 Task: In the Company americanexpress.com, Log Linkedin Message with description: 'Sent a LinkedIn message to a potential buyer offering a personalized solution.'; Add date: '26 July, 2023' and time 10:30:AM; Add contact from the company's contact and save. Logged in from softage.10@softage.net
Action: Mouse moved to (86, 62)
Screenshot: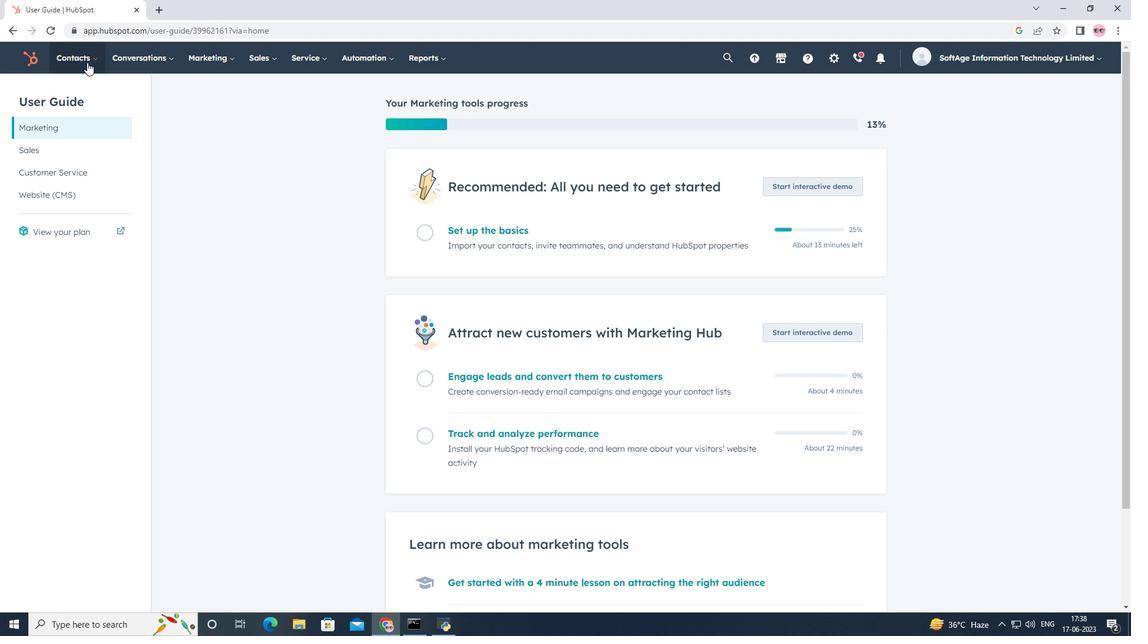 
Action: Mouse pressed left at (86, 62)
Screenshot: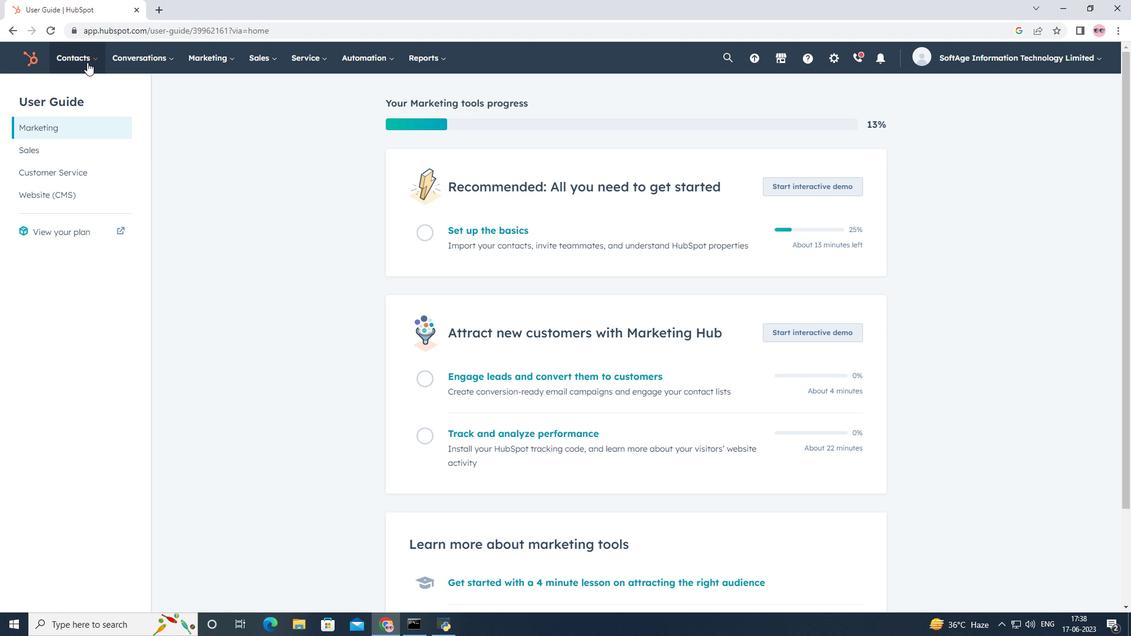 
Action: Mouse moved to (99, 116)
Screenshot: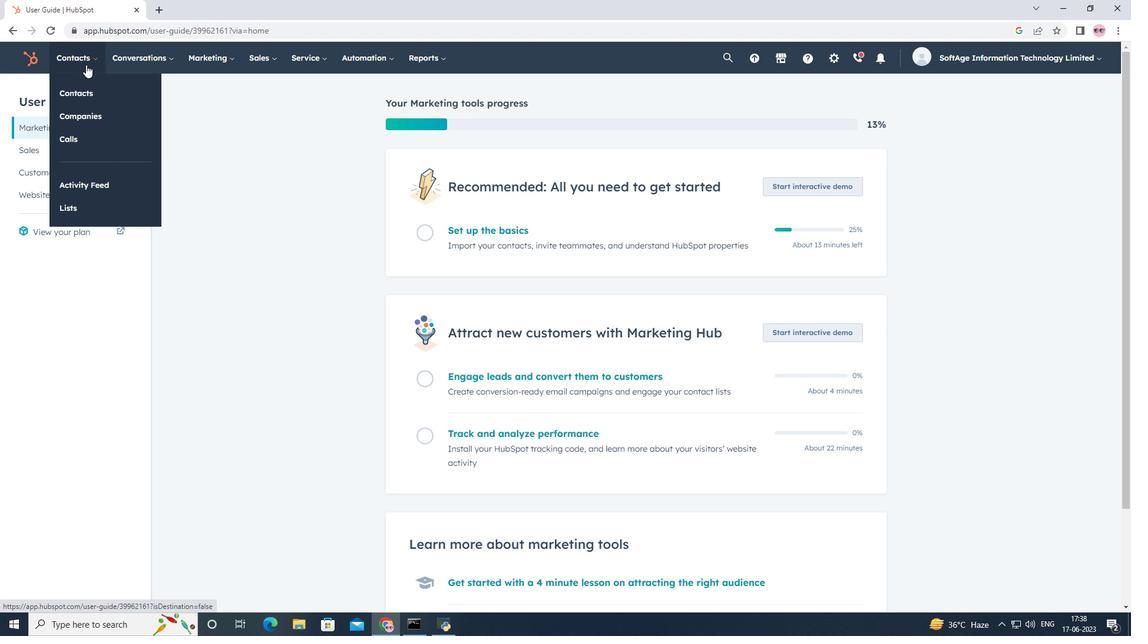 
Action: Mouse pressed left at (99, 116)
Screenshot: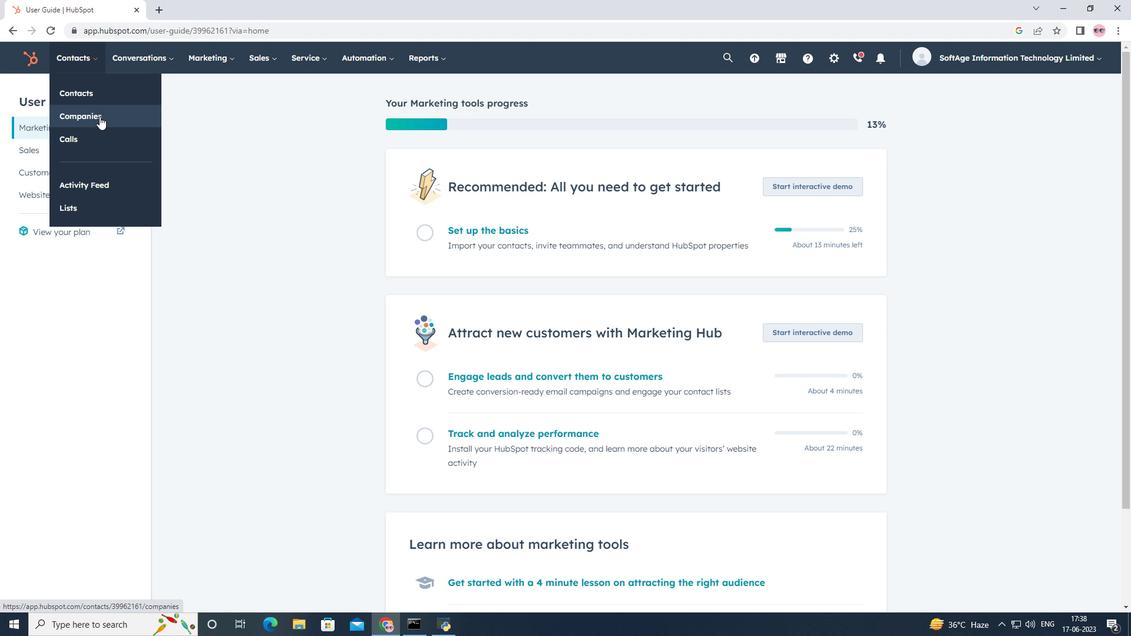 
Action: Mouse moved to (126, 196)
Screenshot: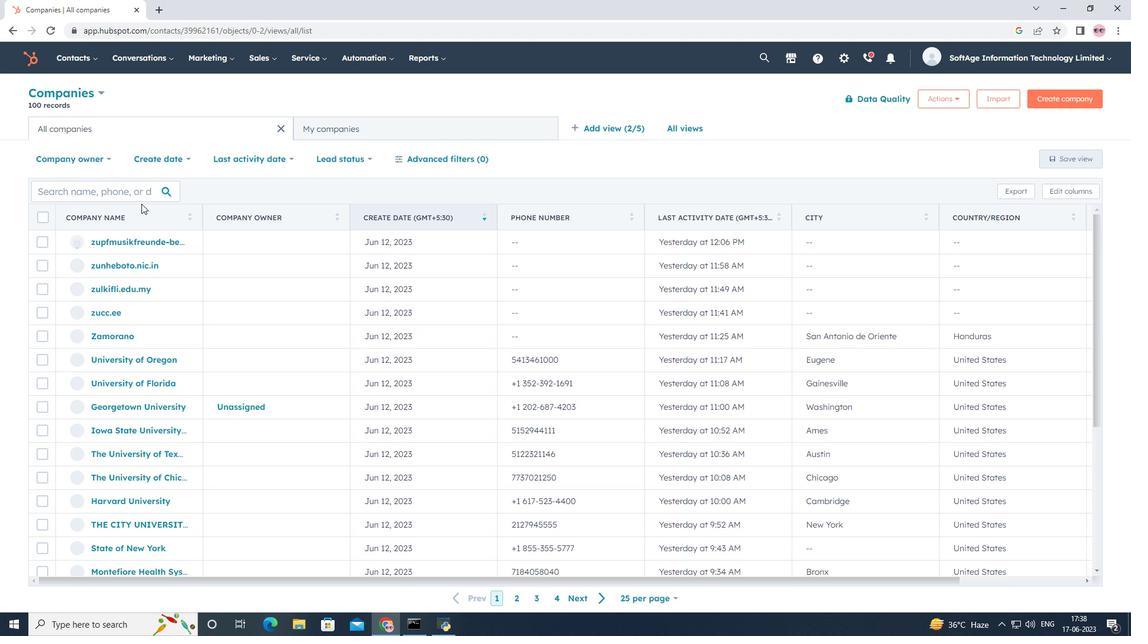 
Action: Mouse pressed left at (126, 196)
Screenshot: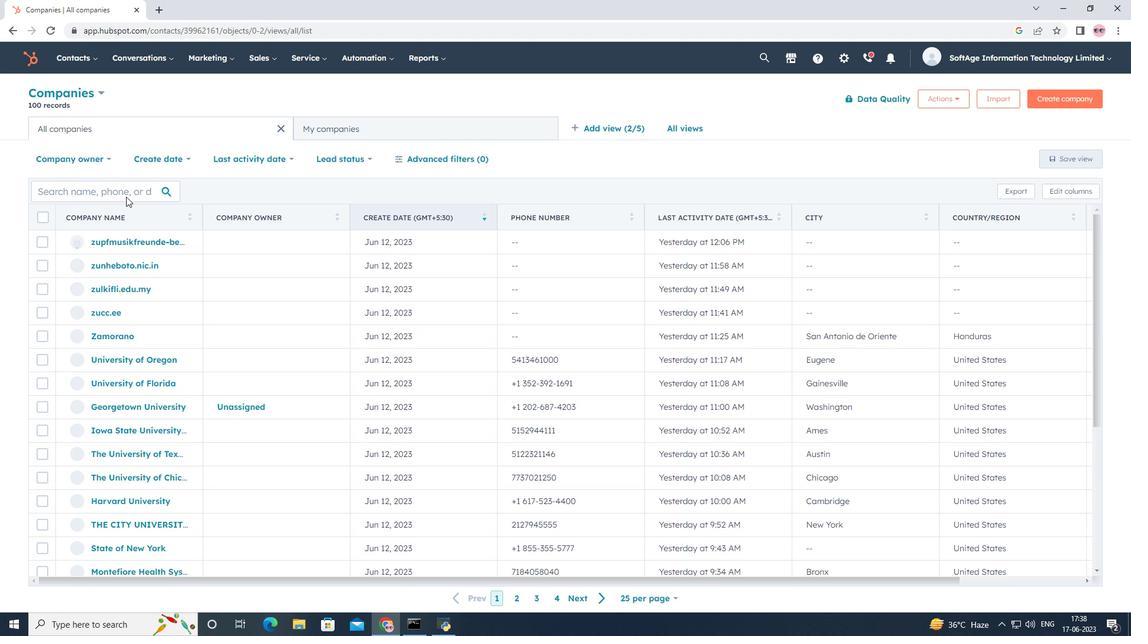 
Action: Key pressed americanexpress.cp<Key.backspace>om
Screenshot: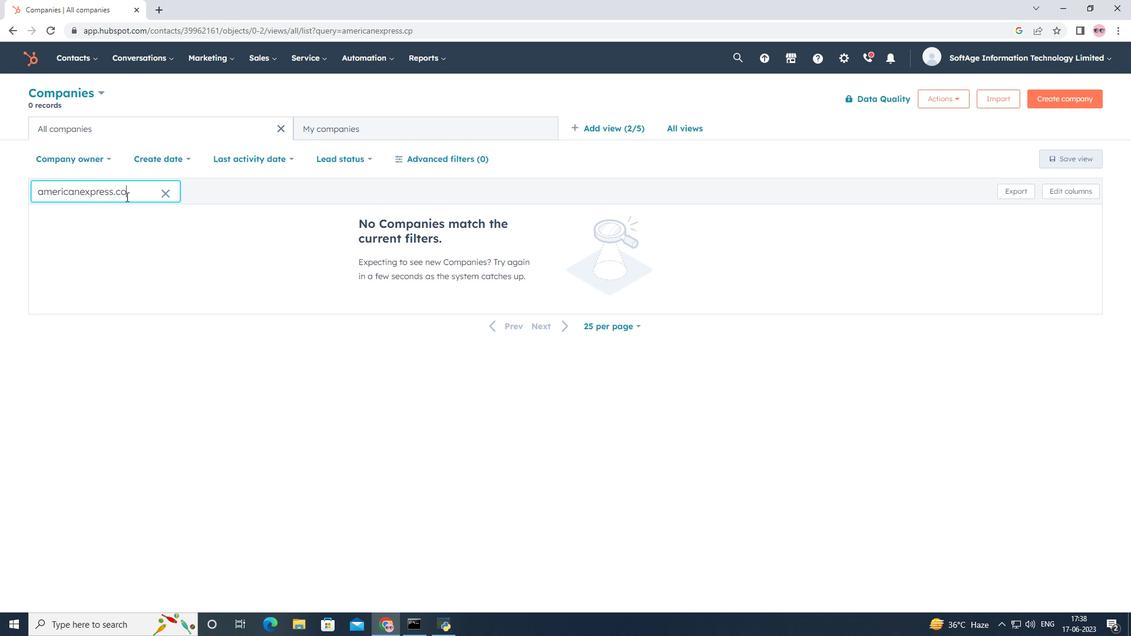 
Action: Mouse moved to (141, 245)
Screenshot: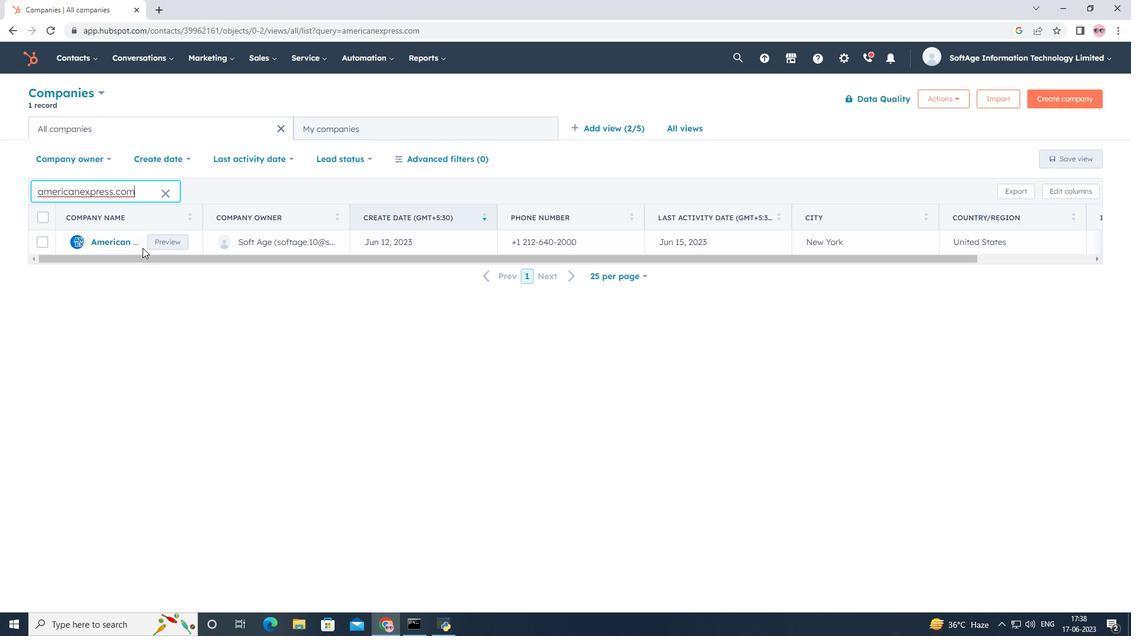 
Action: Mouse pressed left at (141, 245)
Screenshot: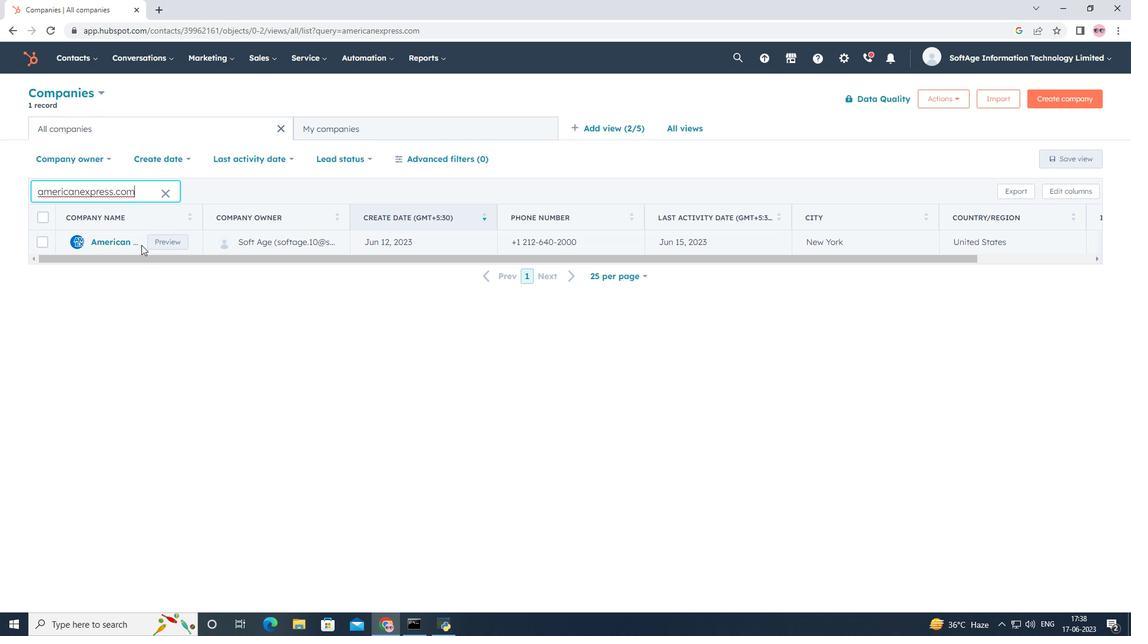 
Action: Mouse moved to (125, 242)
Screenshot: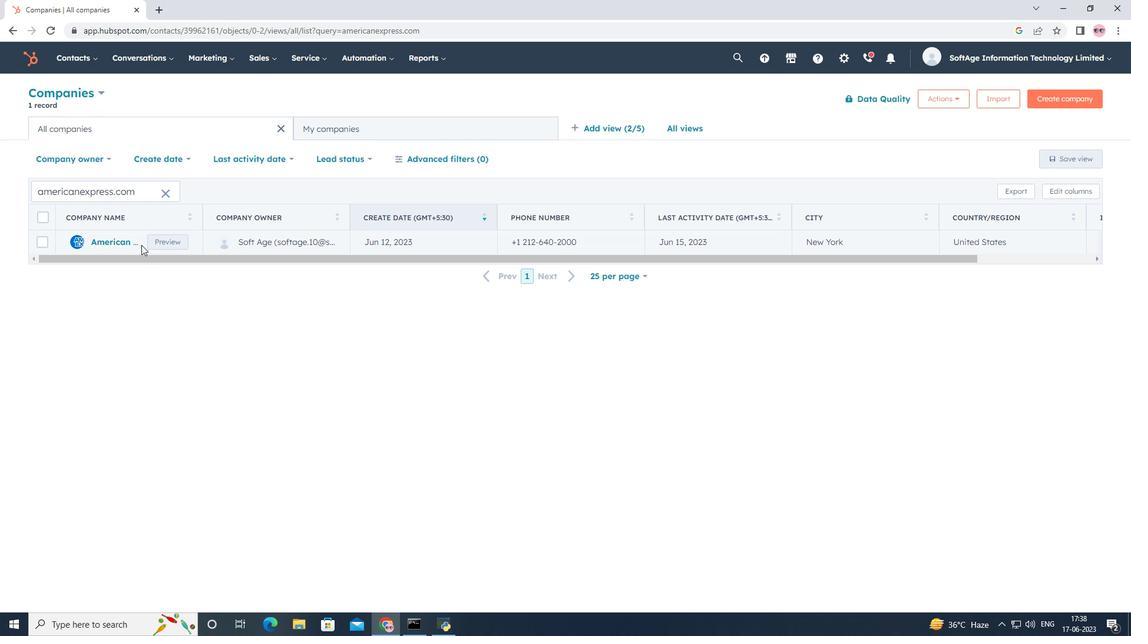 
Action: Mouse pressed left at (125, 242)
Screenshot: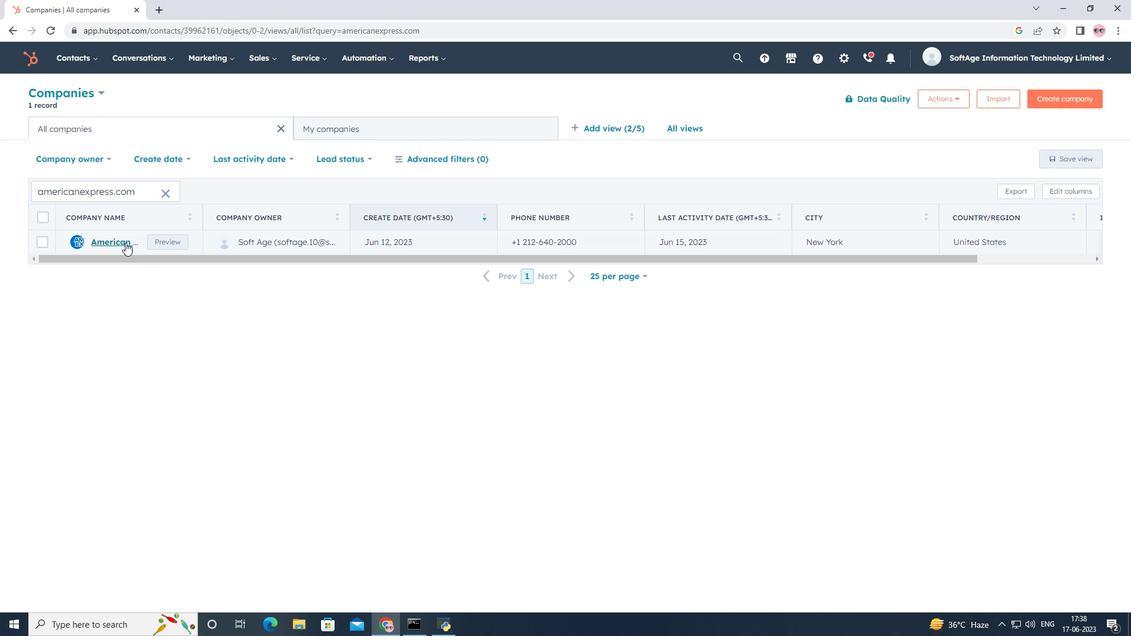 
Action: Mouse moved to (232, 193)
Screenshot: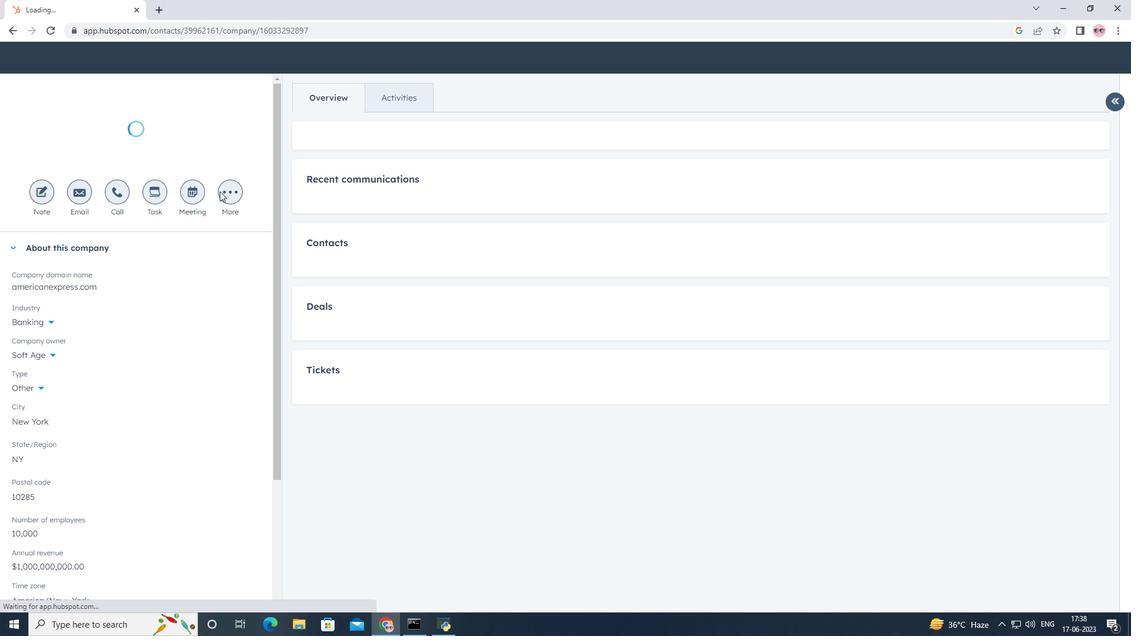 
Action: Mouse pressed left at (232, 193)
Screenshot: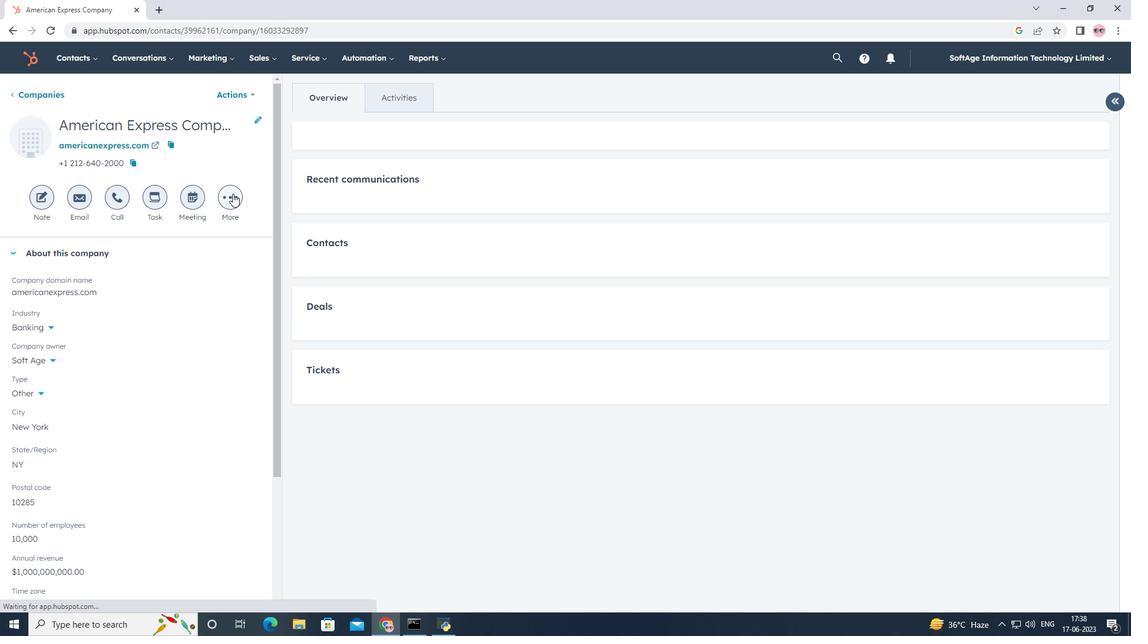 
Action: Mouse moved to (241, 250)
Screenshot: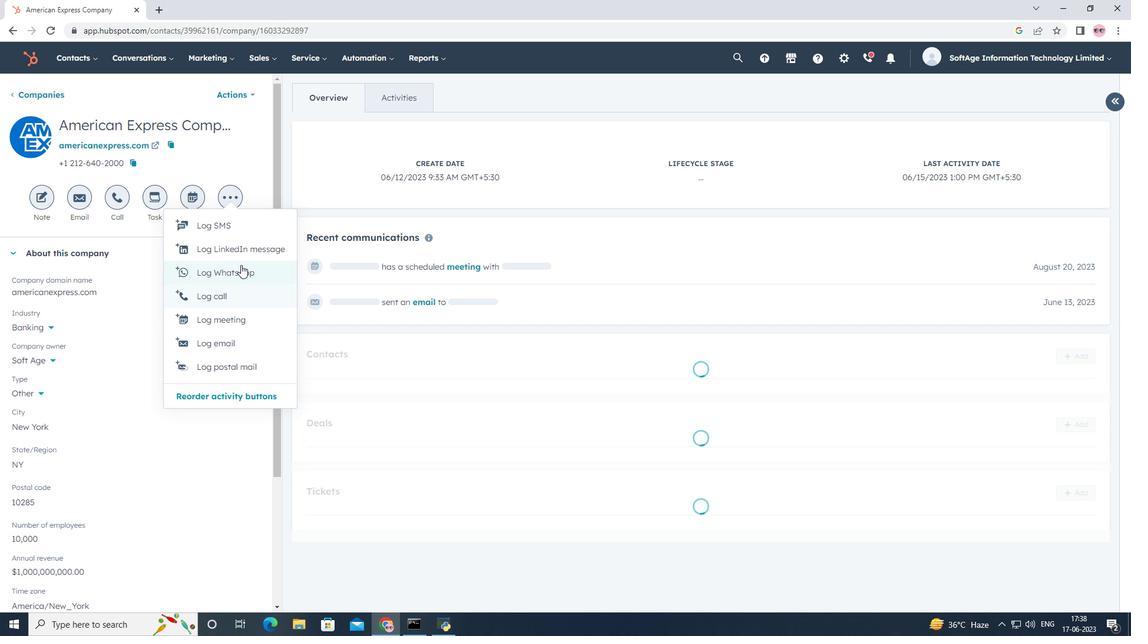 
Action: Mouse pressed left at (241, 250)
Screenshot: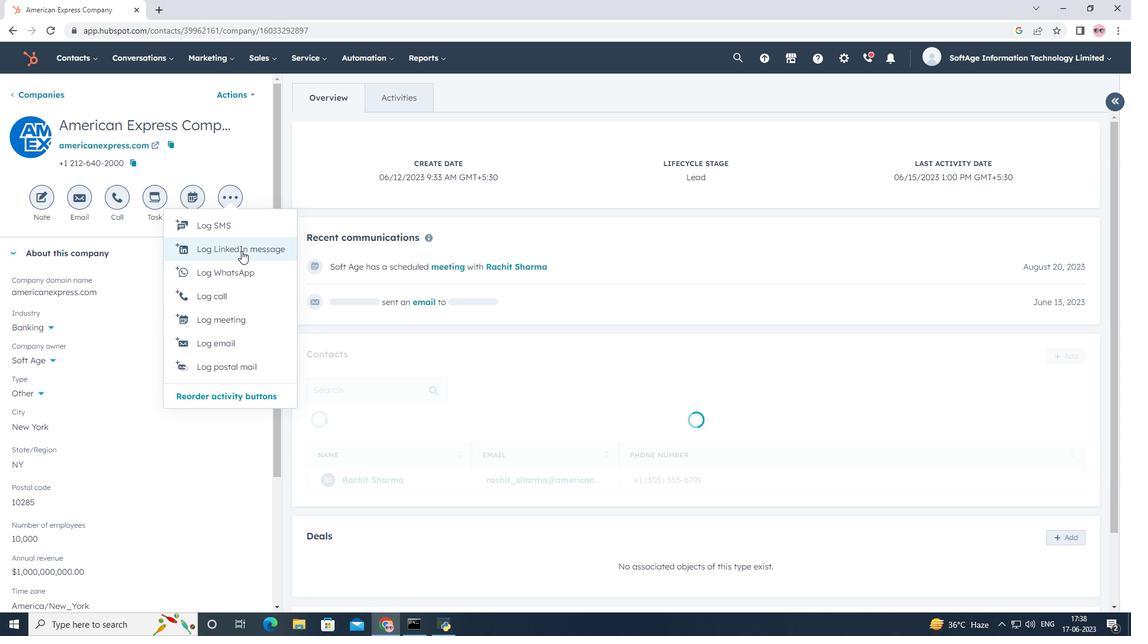 
Action: Mouse moved to (736, 454)
Screenshot: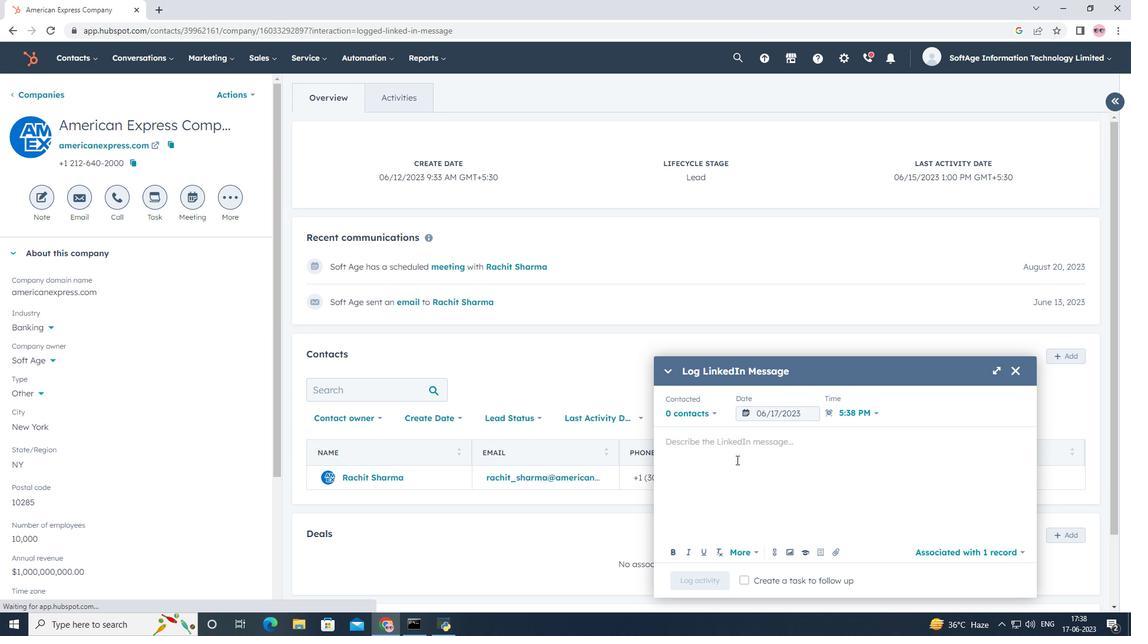 
Action: Mouse pressed left at (736, 454)
Screenshot: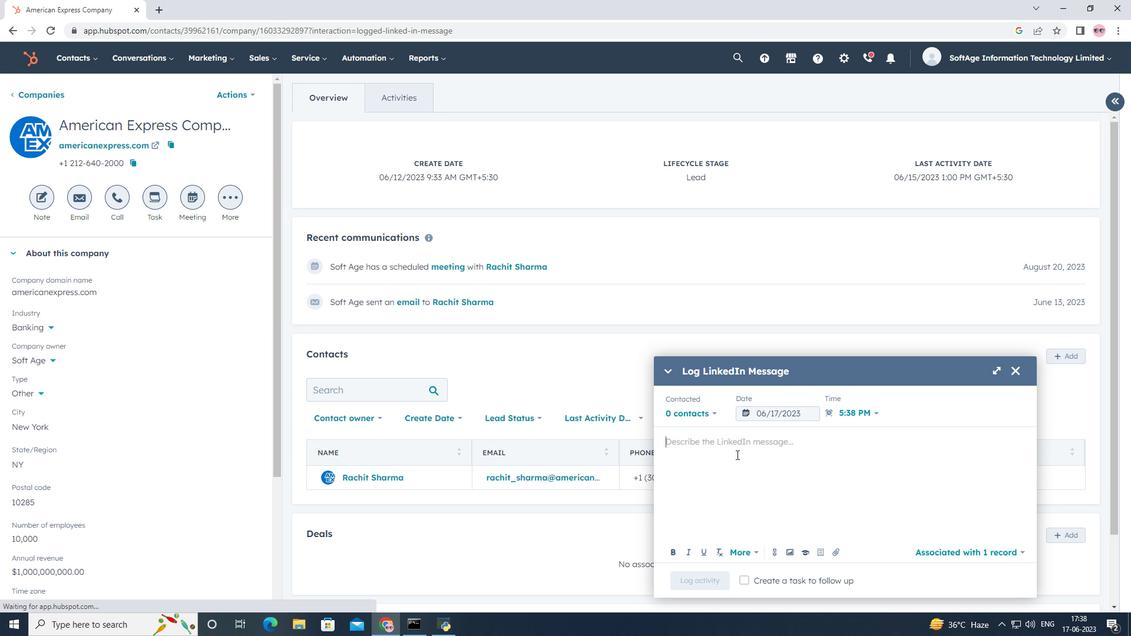 
Action: Key pressed <Key.shift>Sent<Key.space>a<Key.space><Key.shift>Linked<Key.shift>In<Key.space>message<Key.space>to<Key.space>a<Key.space><Key.shift>potential<Key.space>buyer<Key.space>offering<Key.space>a<Key.space>personalized<Key.space>solution.
Screenshot: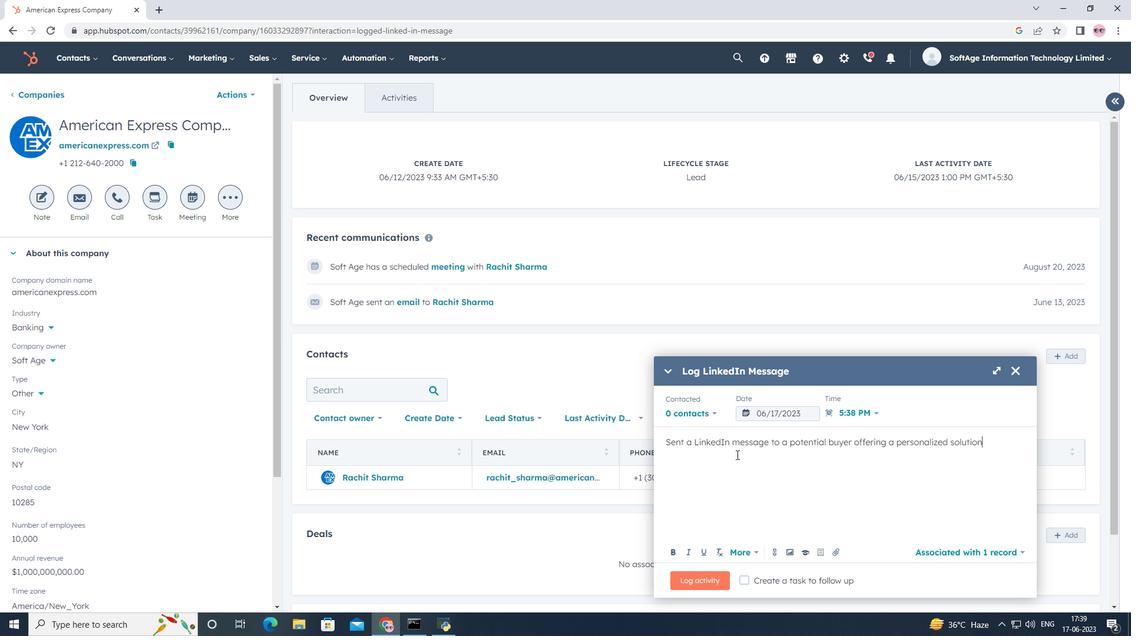 
Action: Mouse moved to (779, 414)
Screenshot: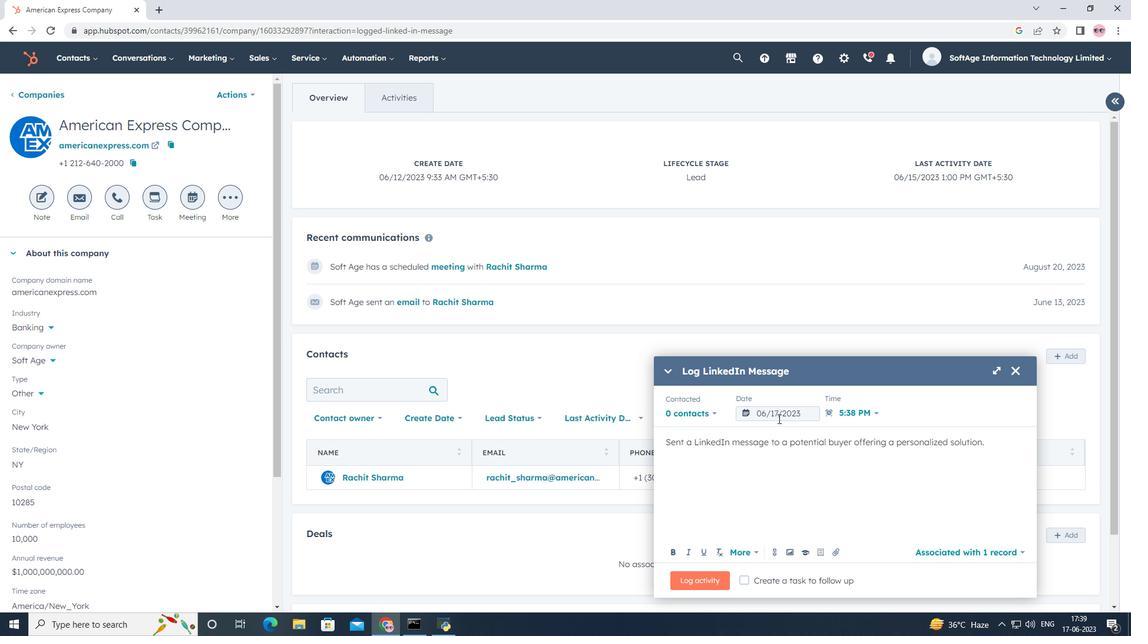 
Action: Mouse pressed left at (779, 414)
Screenshot: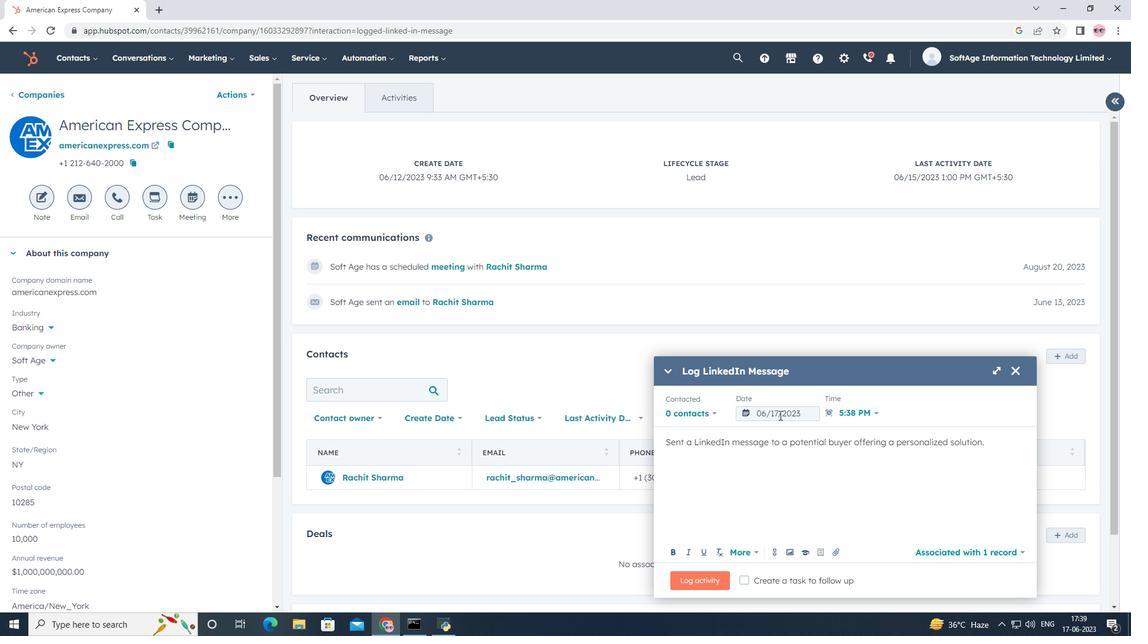 
Action: Mouse moved to (890, 222)
Screenshot: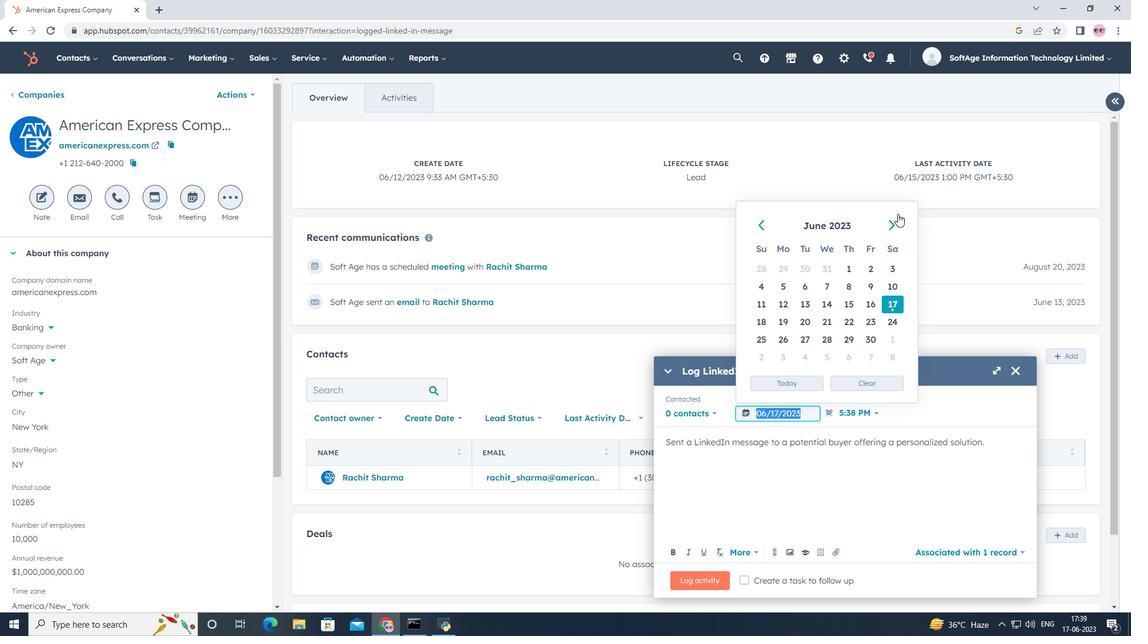 
Action: Mouse pressed left at (890, 222)
Screenshot: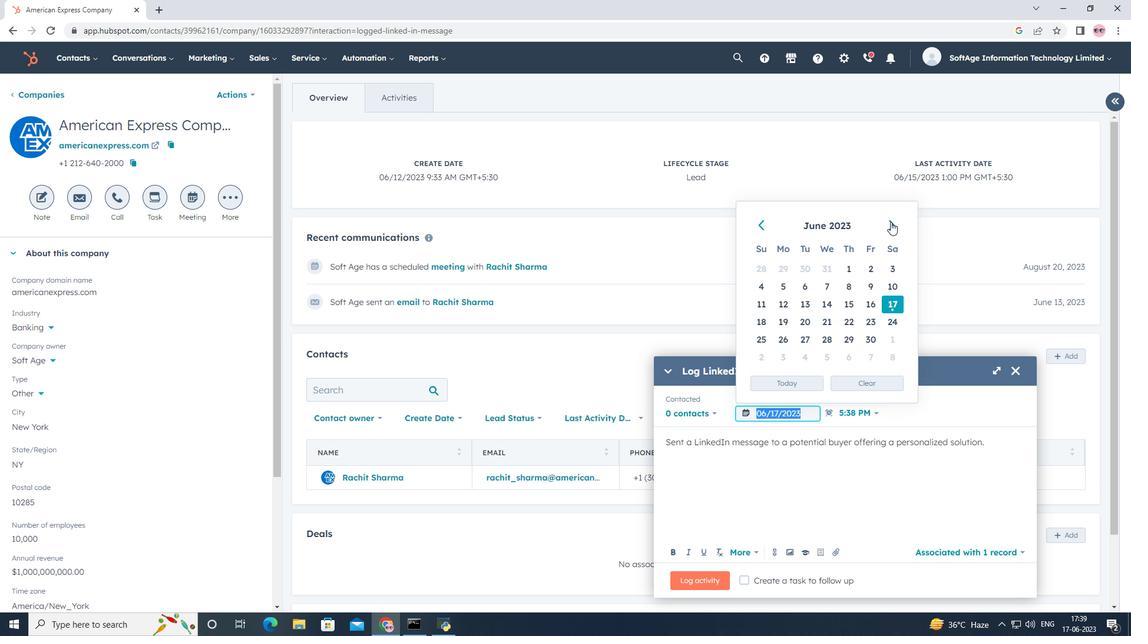 
Action: Mouse moved to (828, 339)
Screenshot: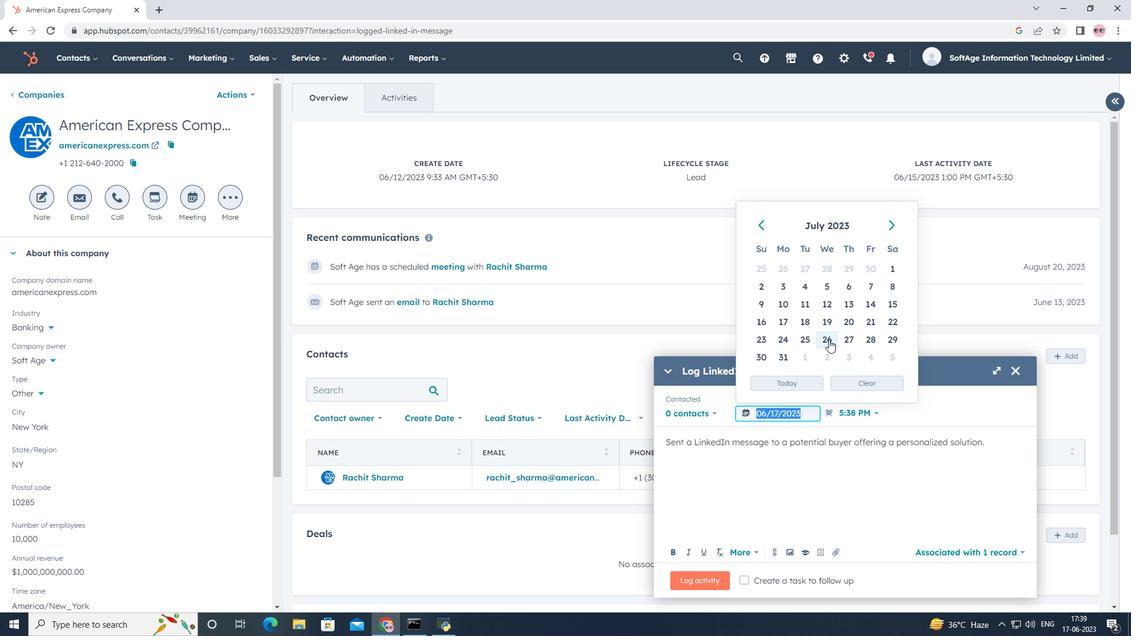 
Action: Mouse pressed left at (828, 339)
Screenshot: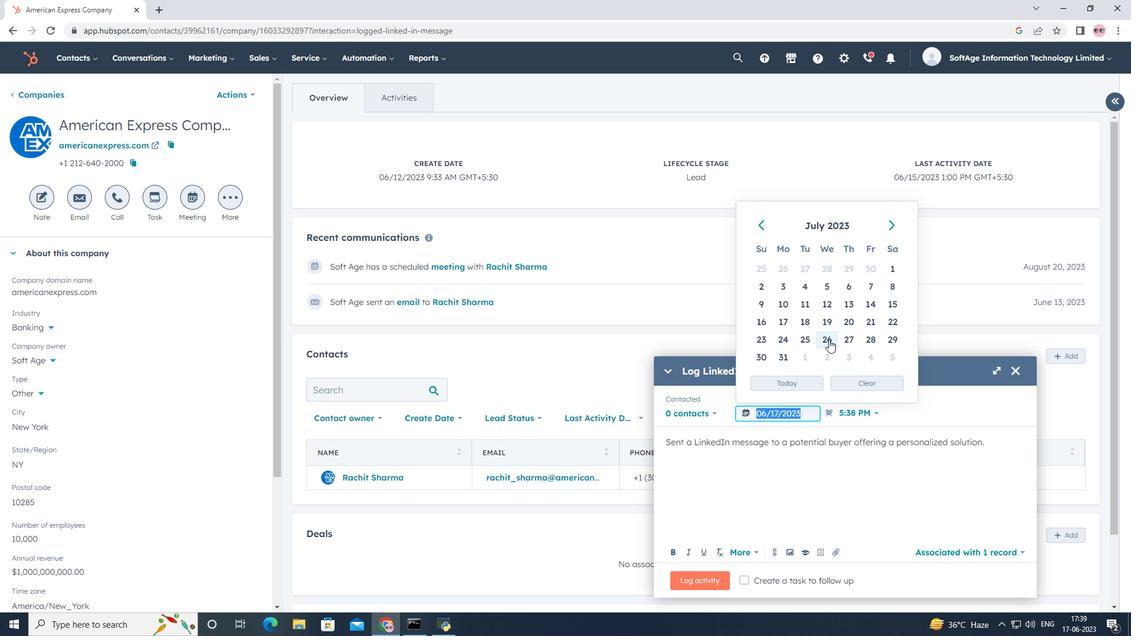 
Action: Mouse moved to (875, 415)
Screenshot: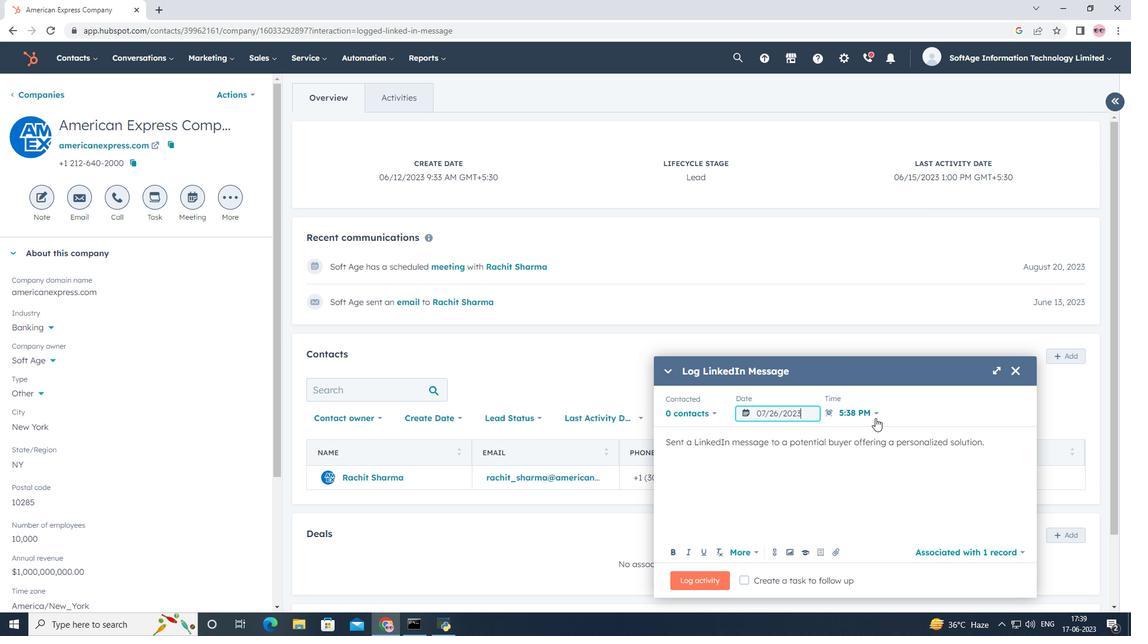 
Action: Mouse pressed left at (875, 415)
Screenshot: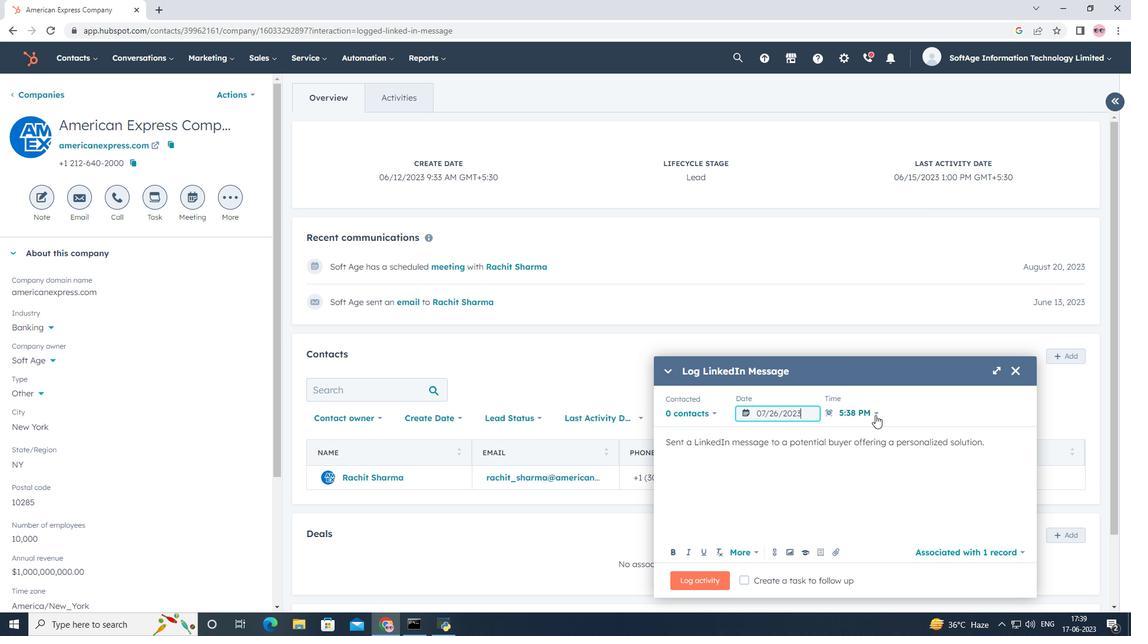 
Action: Mouse moved to (935, 474)
Screenshot: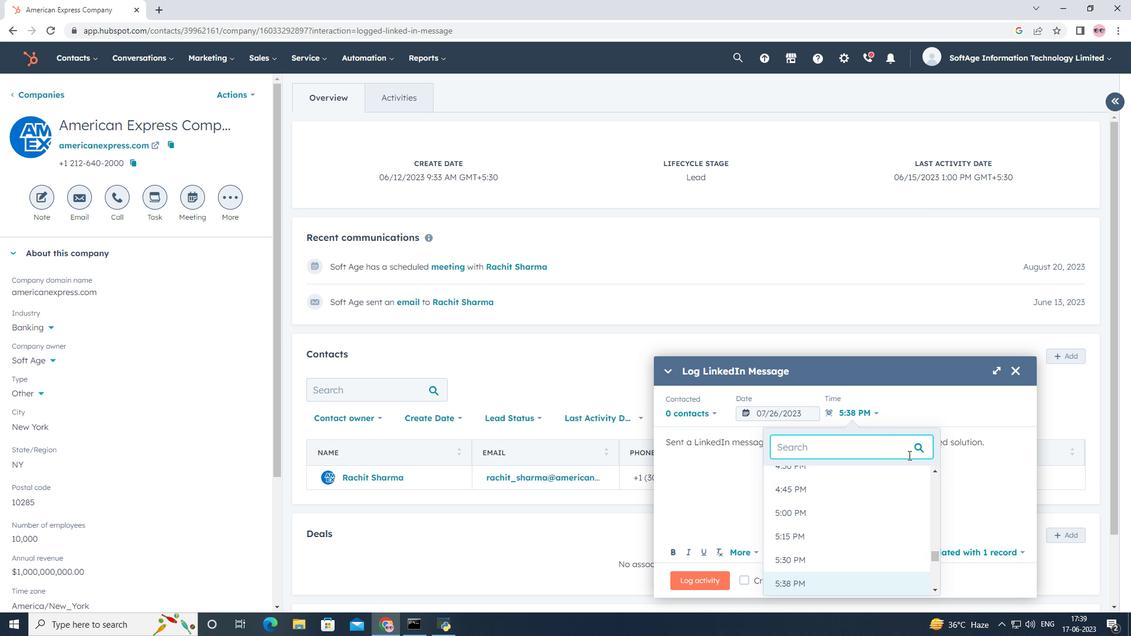 
Action: Mouse pressed left at (935, 474)
Screenshot: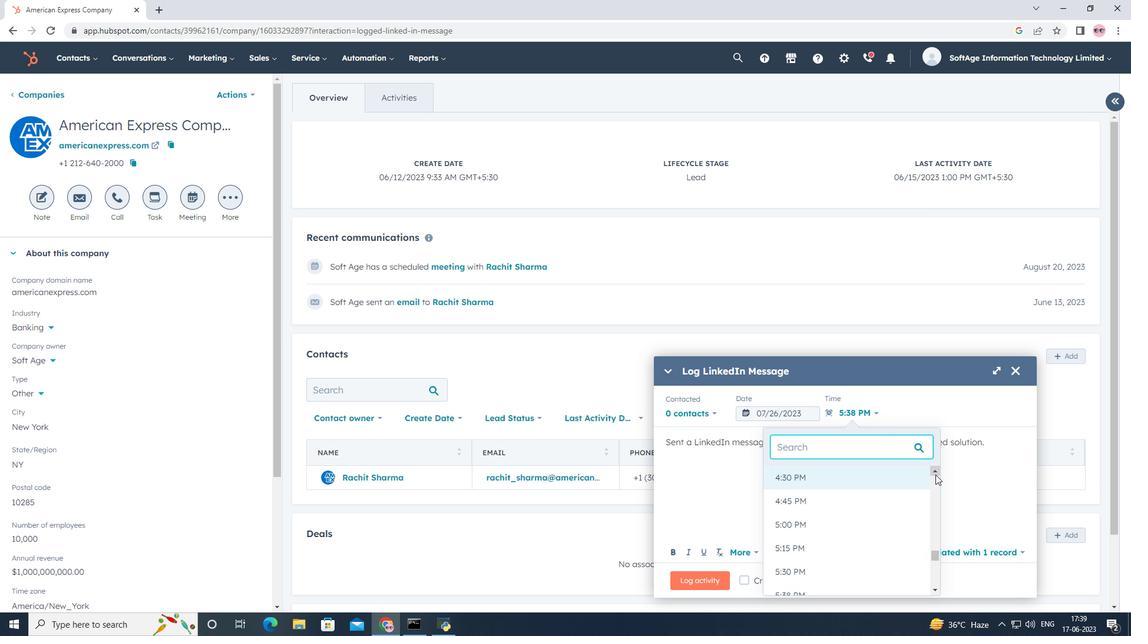 
Action: Mouse pressed left at (935, 474)
Screenshot: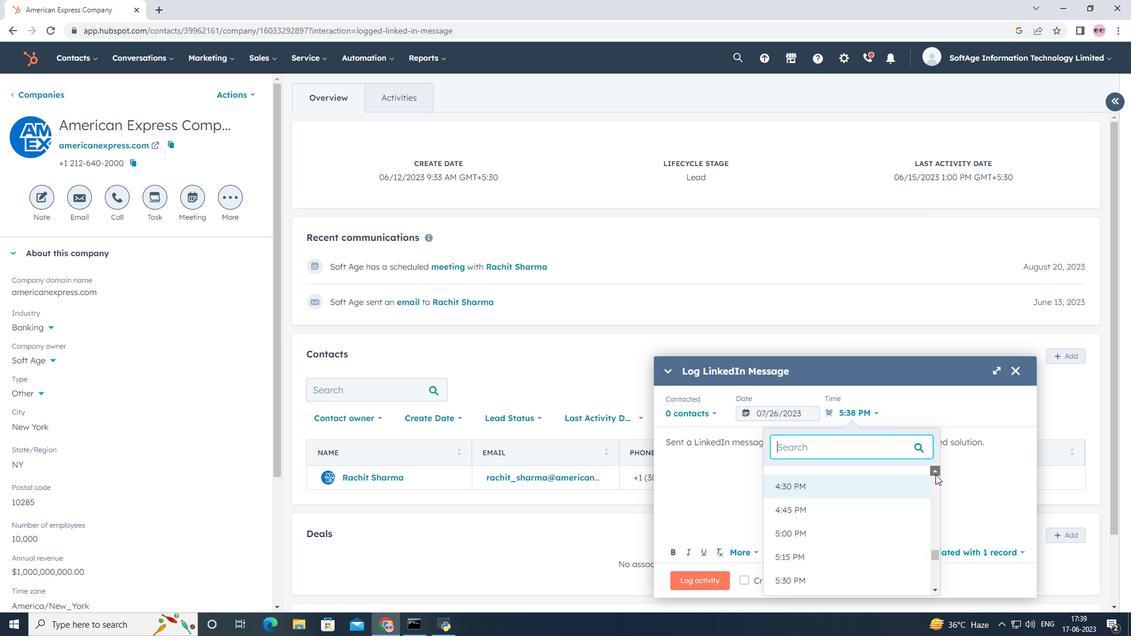 
Action: Mouse pressed left at (935, 474)
Screenshot: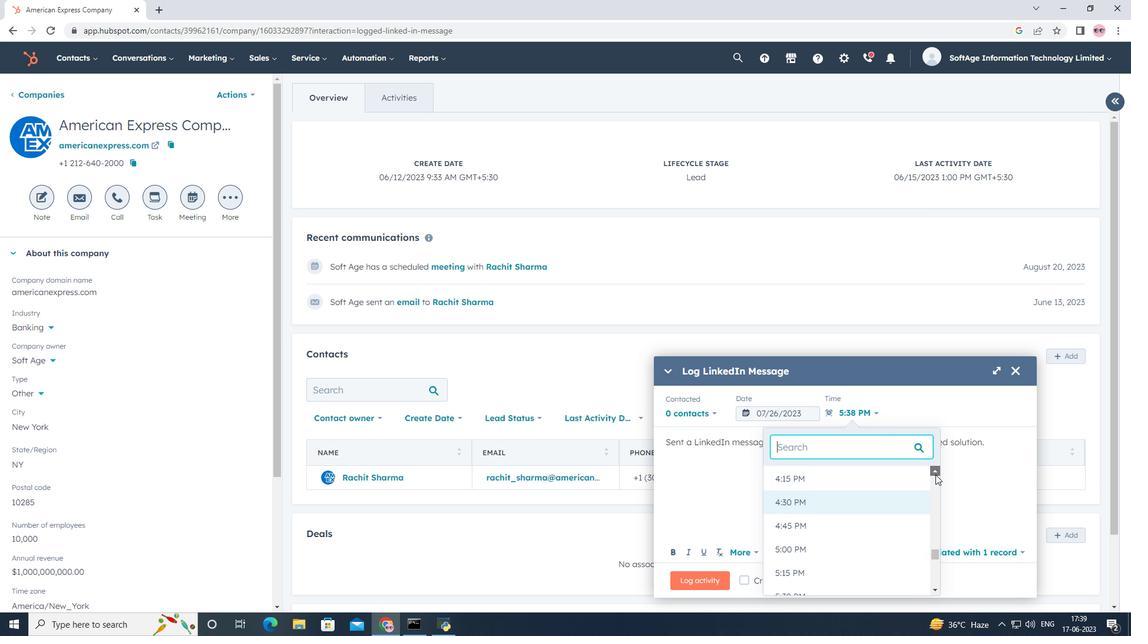 
Action: Mouse pressed left at (935, 474)
Screenshot: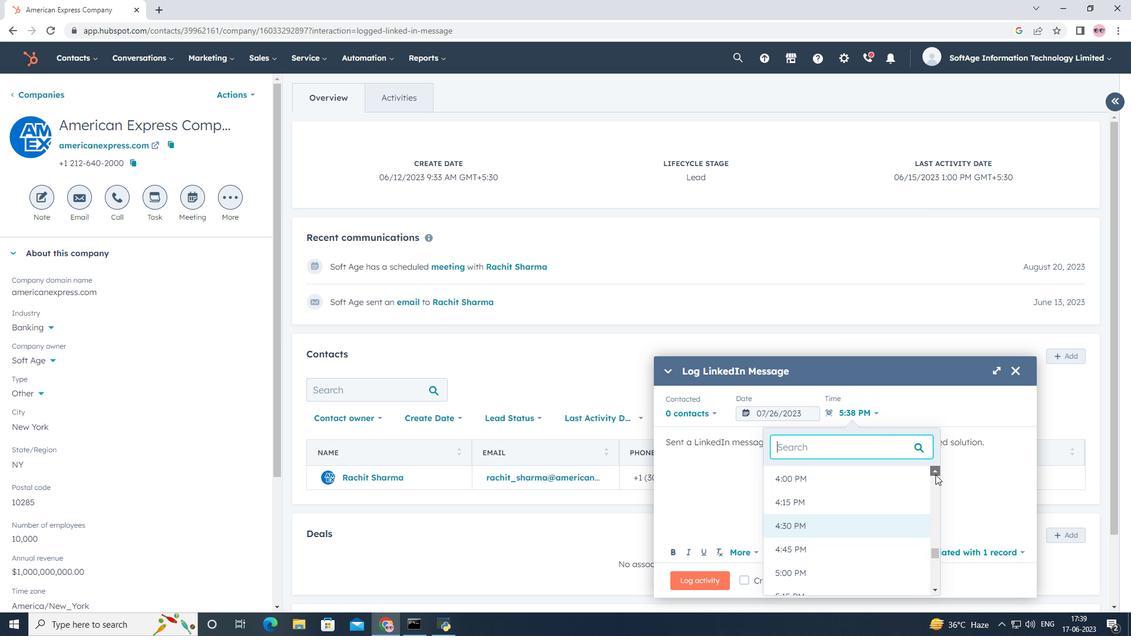 
Action: Mouse pressed left at (935, 474)
Screenshot: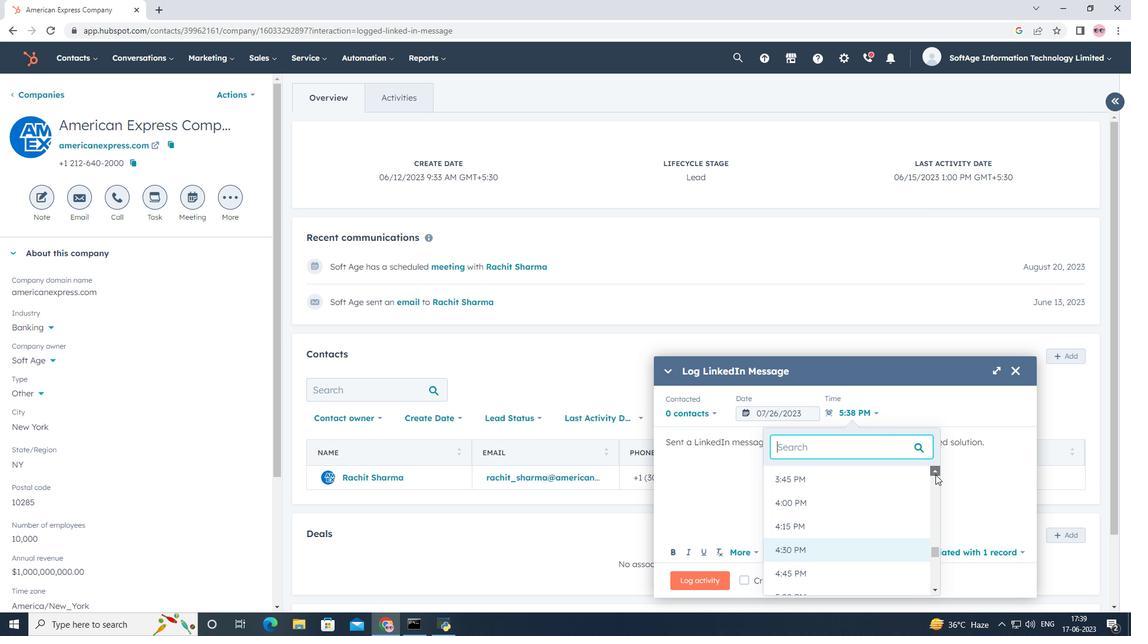 
Action: Mouse pressed left at (935, 474)
Screenshot: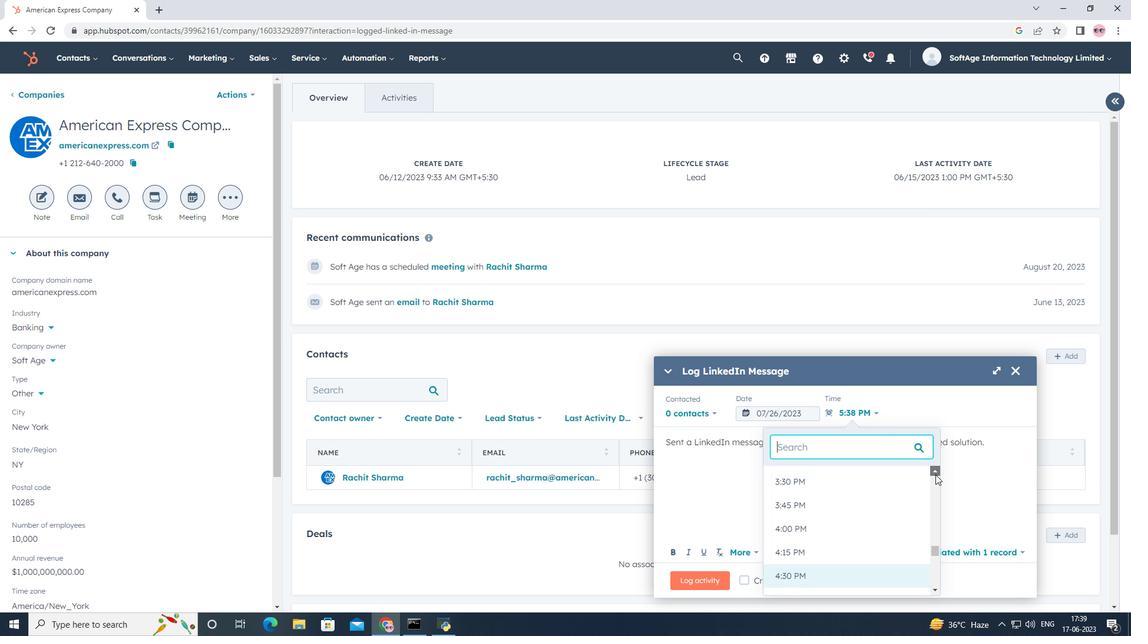 
Action: Mouse pressed left at (935, 474)
Screenshot: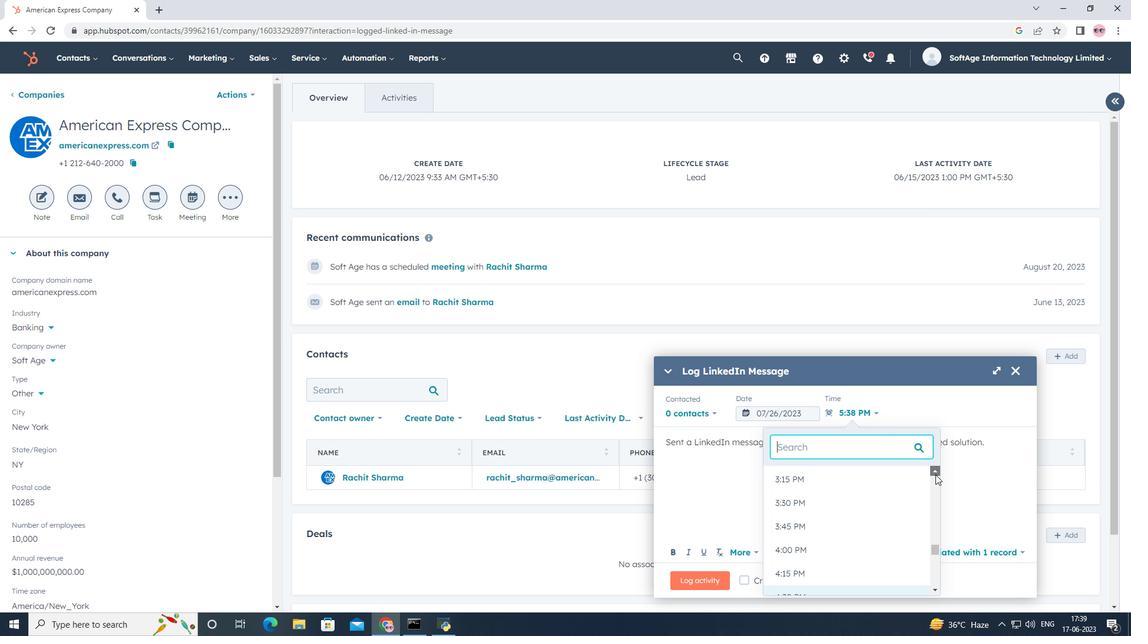 
Action: Mouse pressed left at (935, 474)
Screenshot: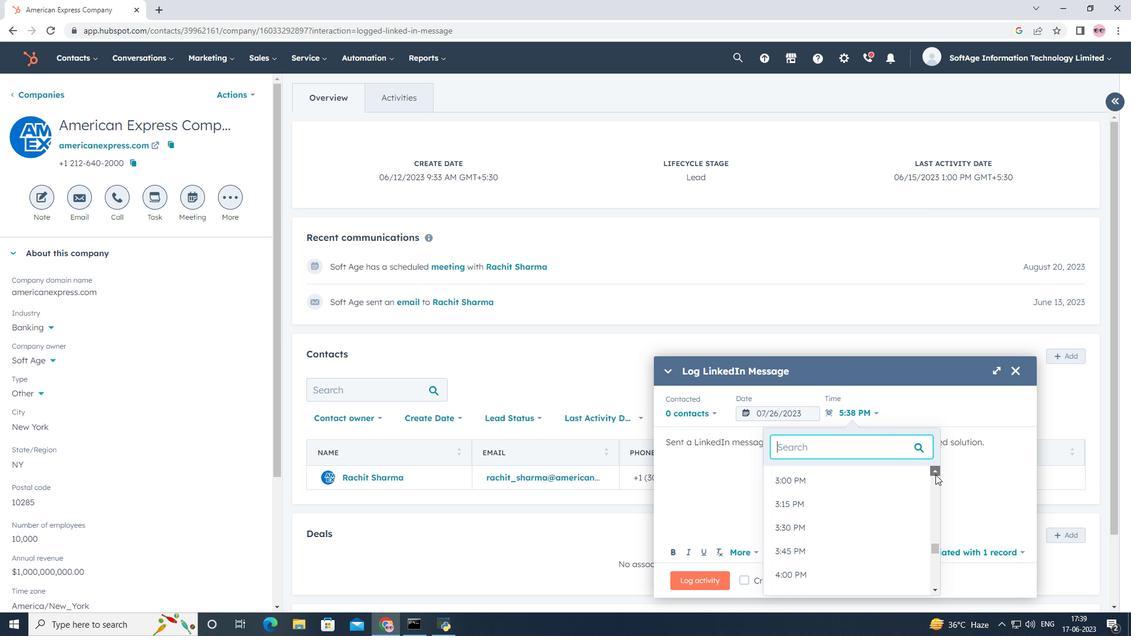 
Action: Mouse pressed left at (935, 474)
Screenshot: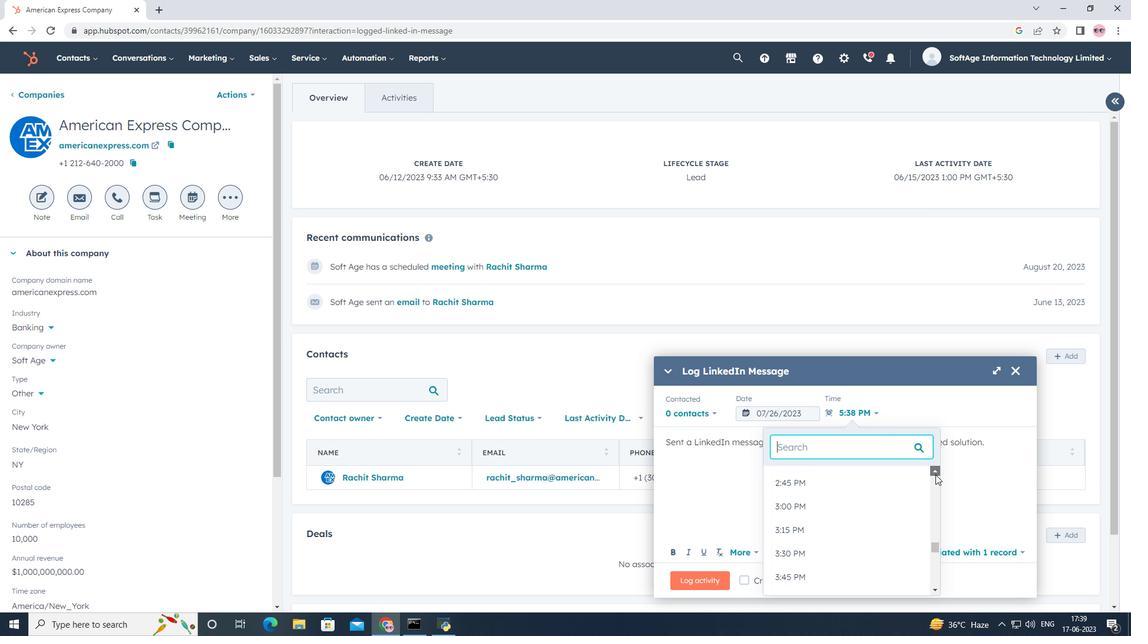 
Action: Mouse pressed left at (935, 474)
Screenshot: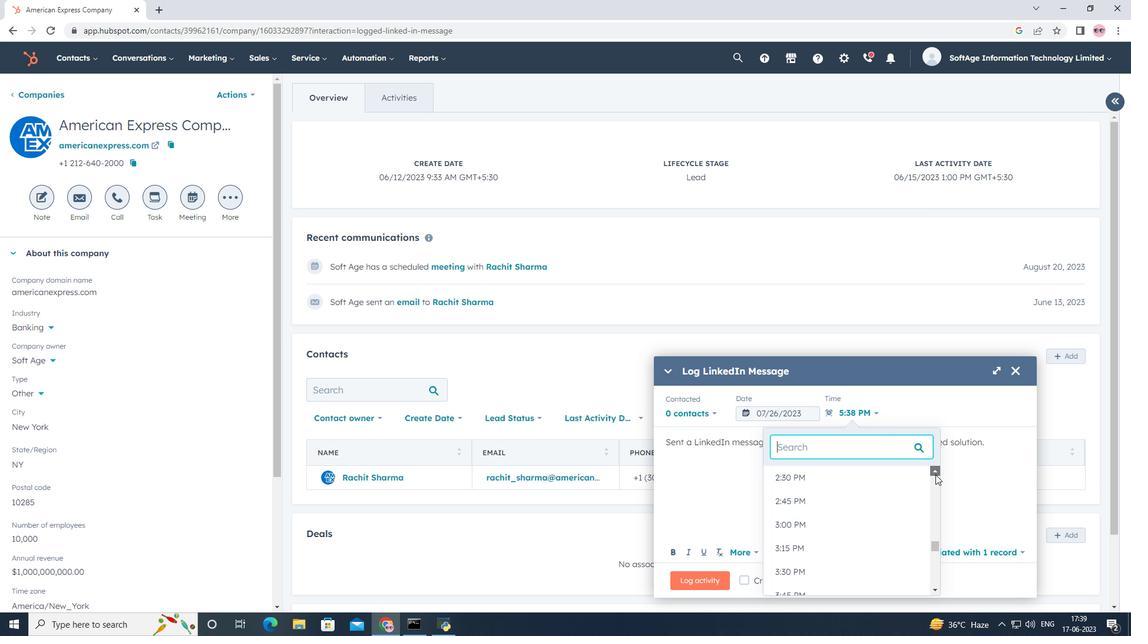 
Action: Mouse pressed left at (935, 474)
Screenshot: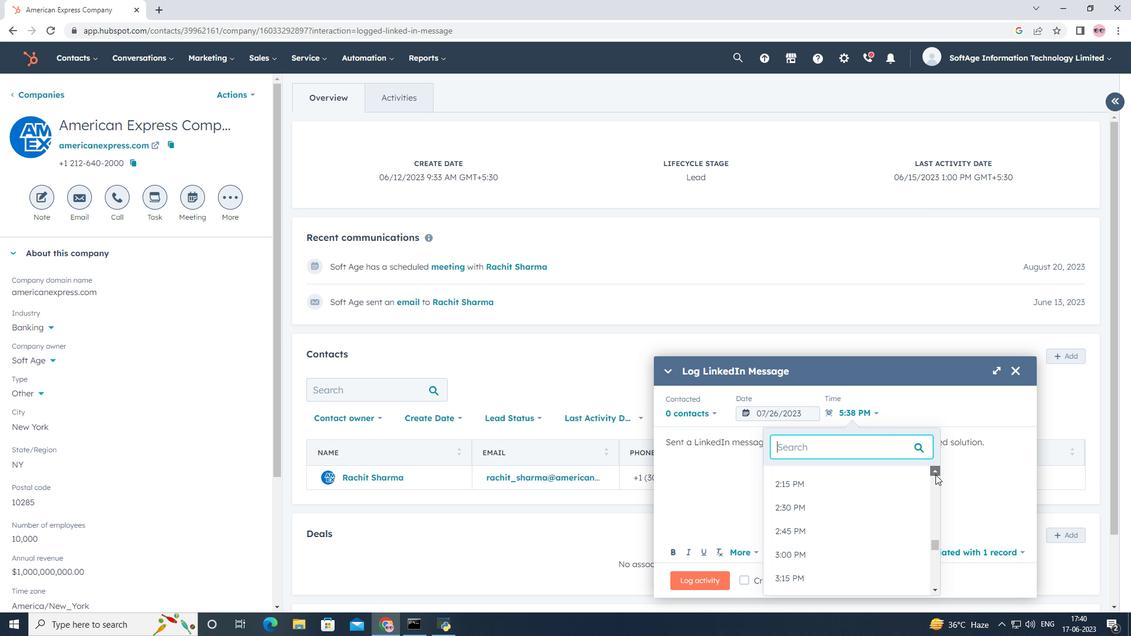 
Action: Mouse pressed left at (935, 474)
Screenshot: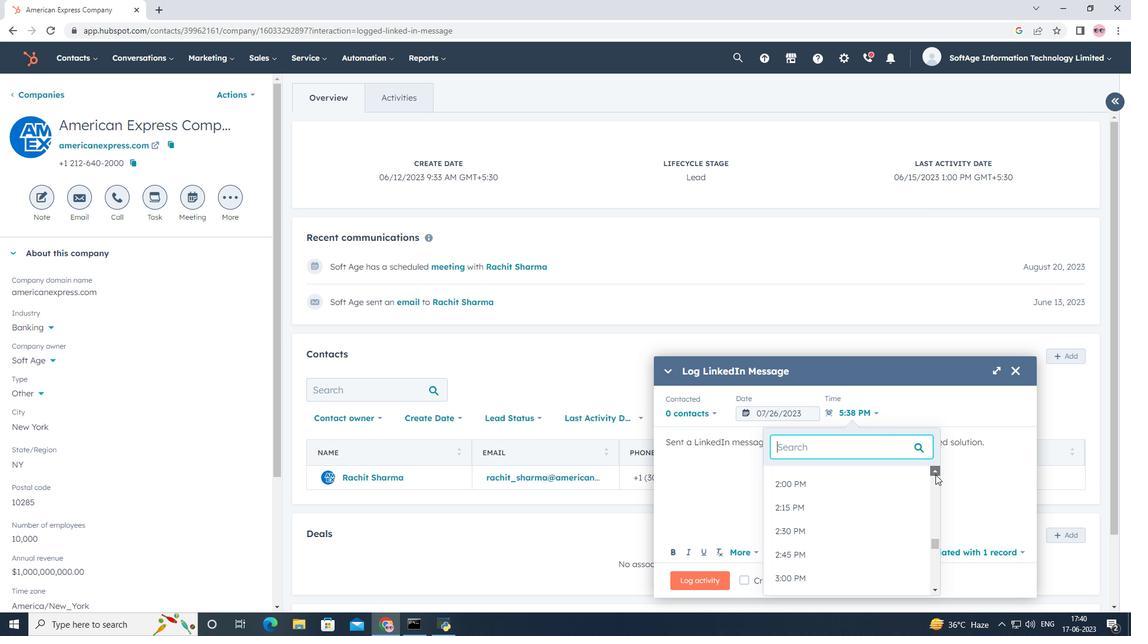 
Action: Mouse pressed left at (935, 474)
Screenshot: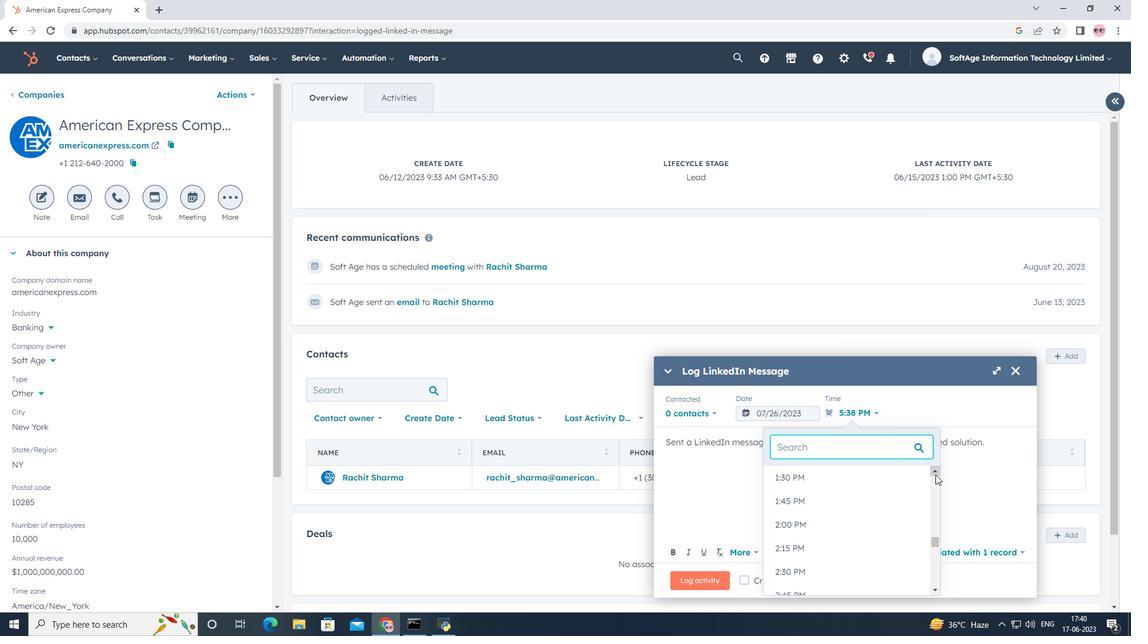 
Action: Mouse pressed left at (935, 474)
Screenshot: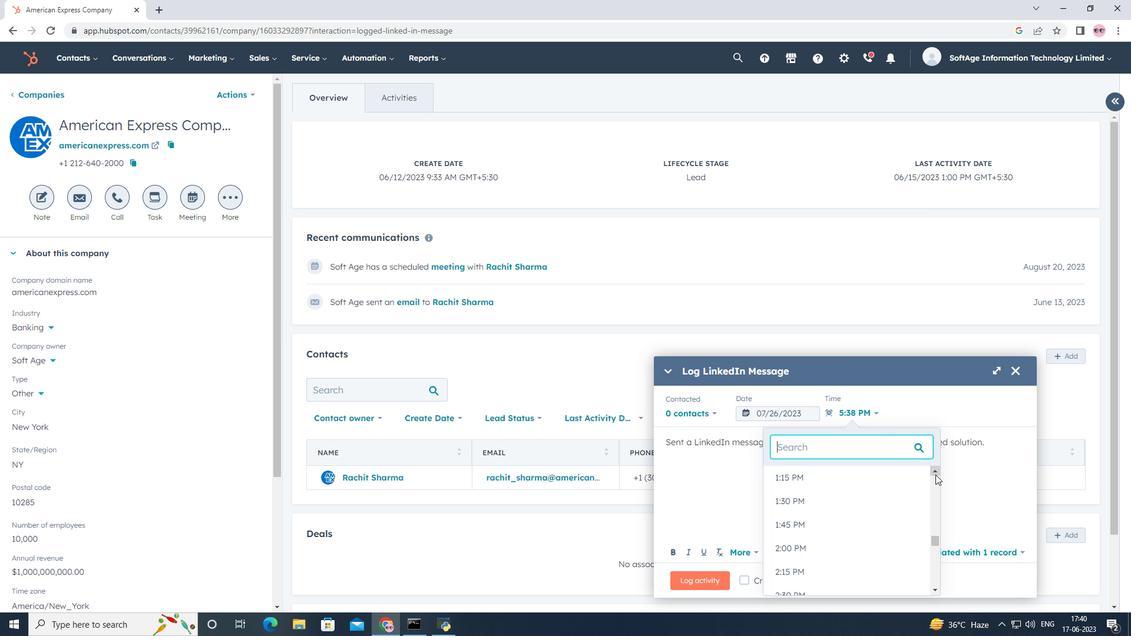 
Action: Mouse pressed left at (935, 474)
Screenshot: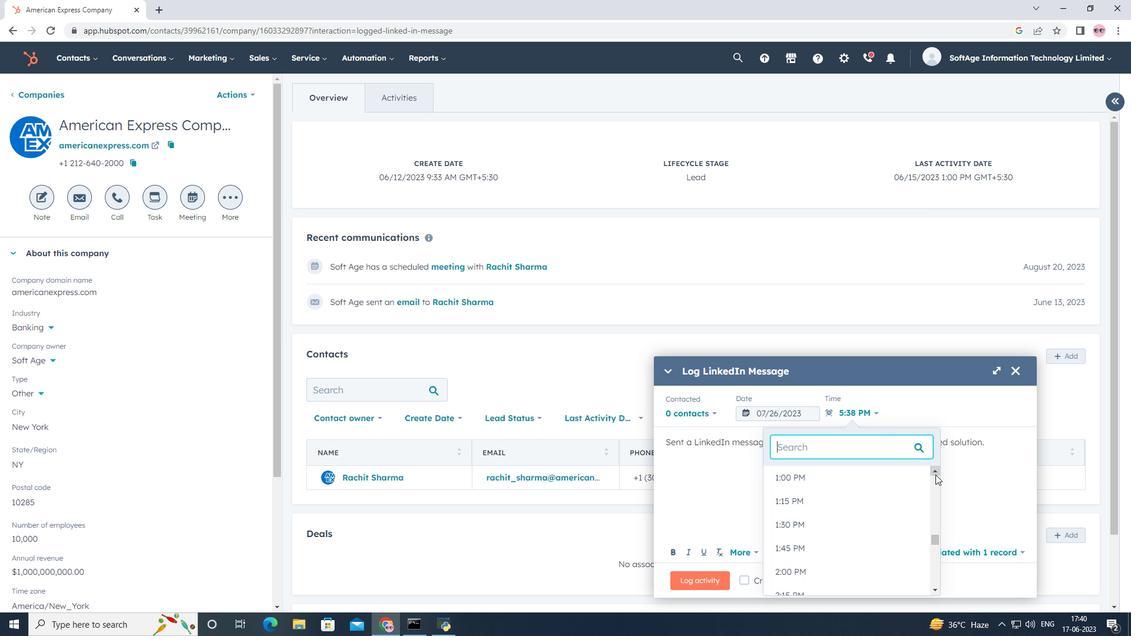 
Action: Mouse pressed left at (935, 474)
Screenshot: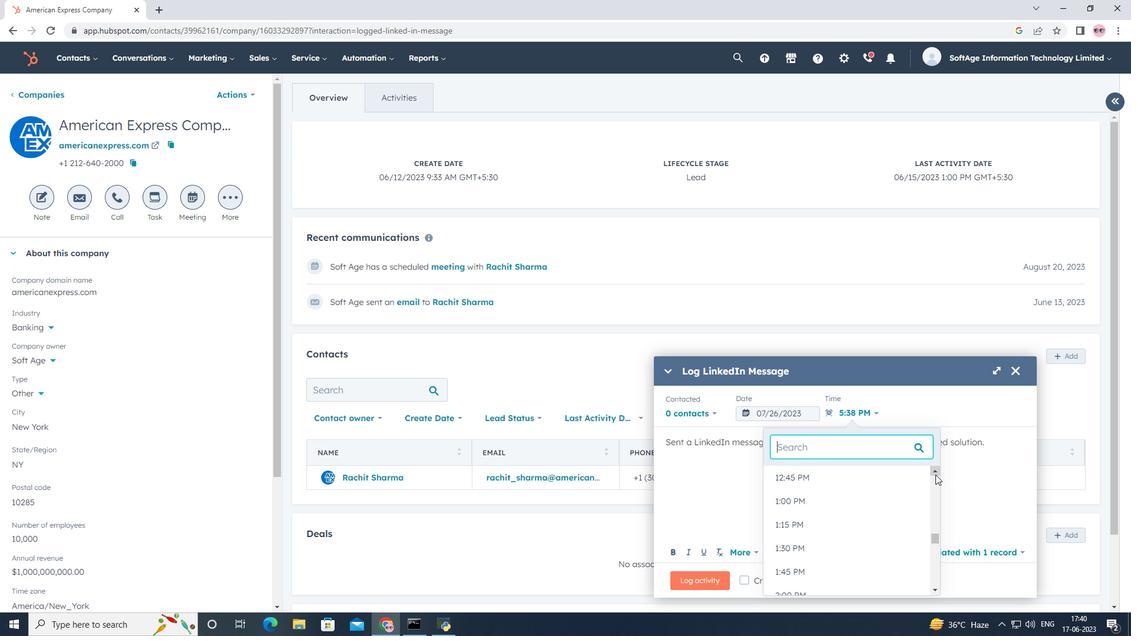 
Action: Mouse pressed left at (935, 474)
Screenshot: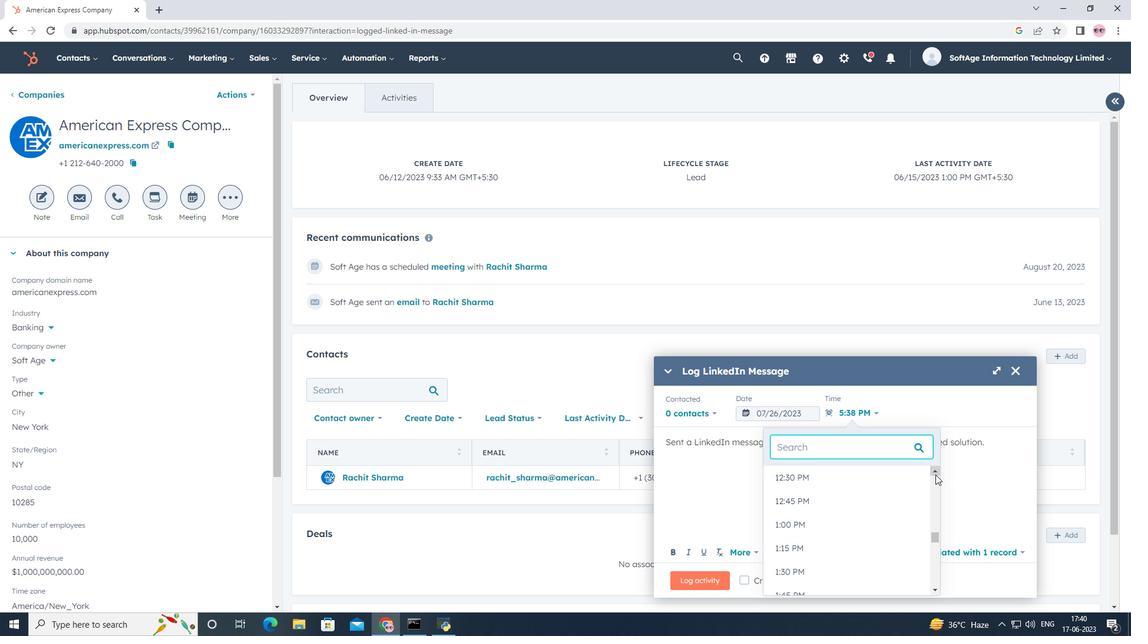 
Action: Mouse pressed left at (935, 474)
Screenshot: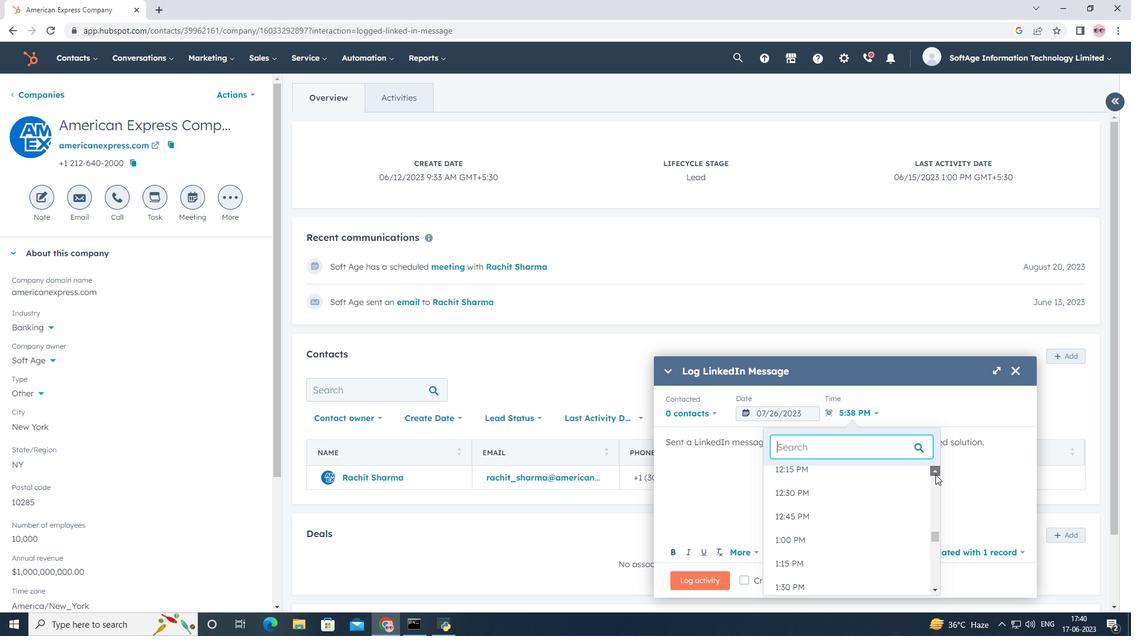 
Action: Mouse pressed left at (935, 474)
Screenshot: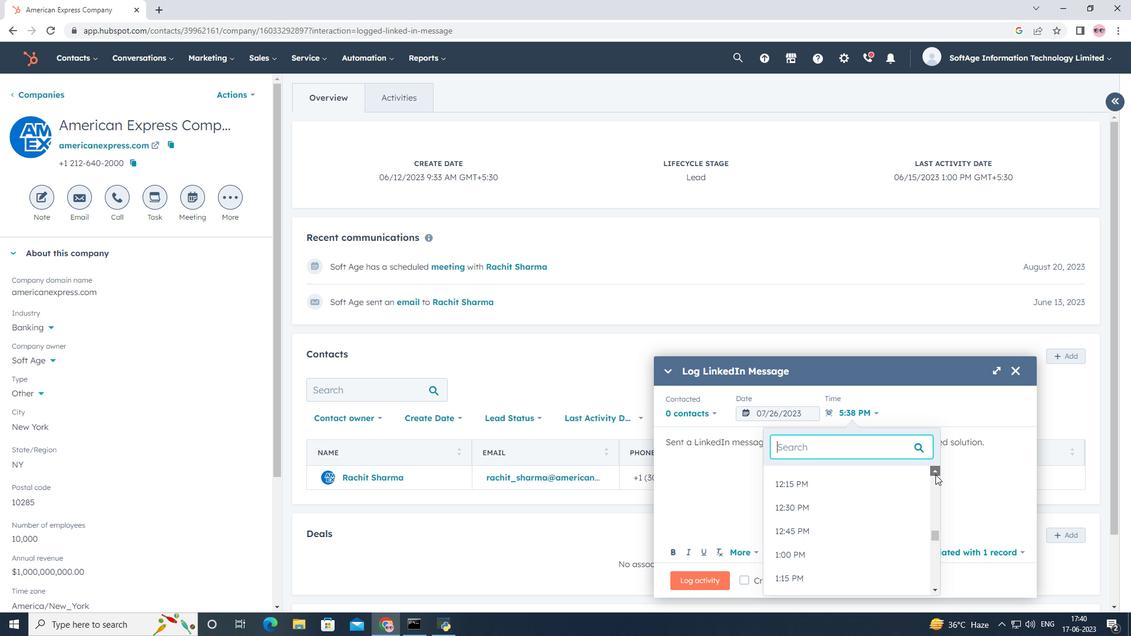 
Action: Mouse pressed left at (935, 474)
Screenshot: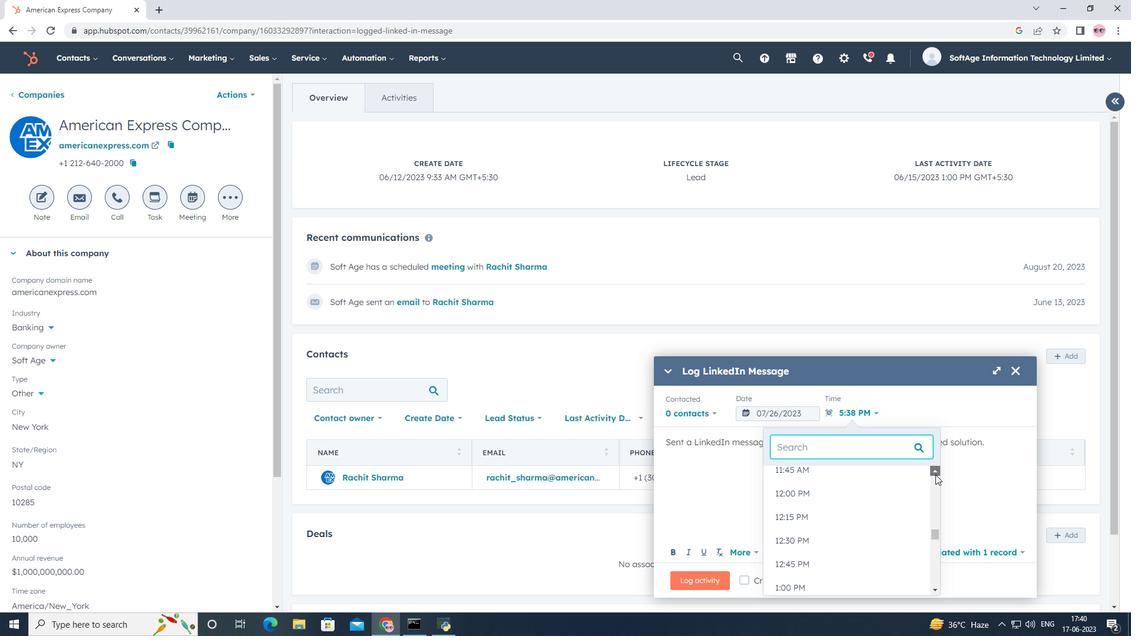 
Action: Mouse pressed left at (935, 474)
Screenshot: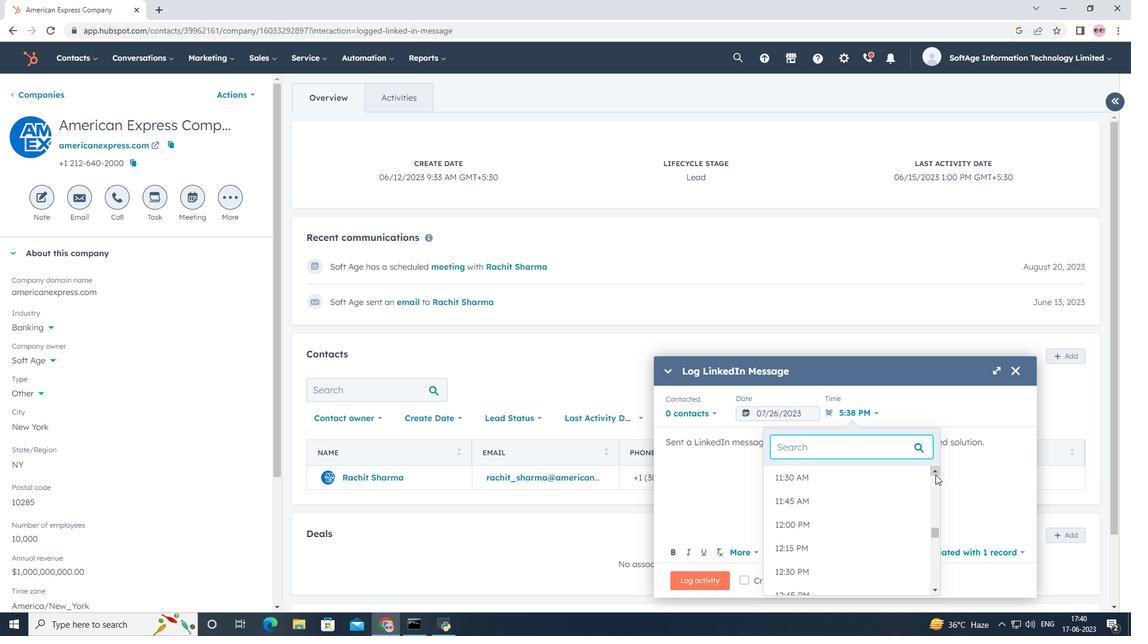 
Action: Mouse pressed left at (935, 474)
Screenshot: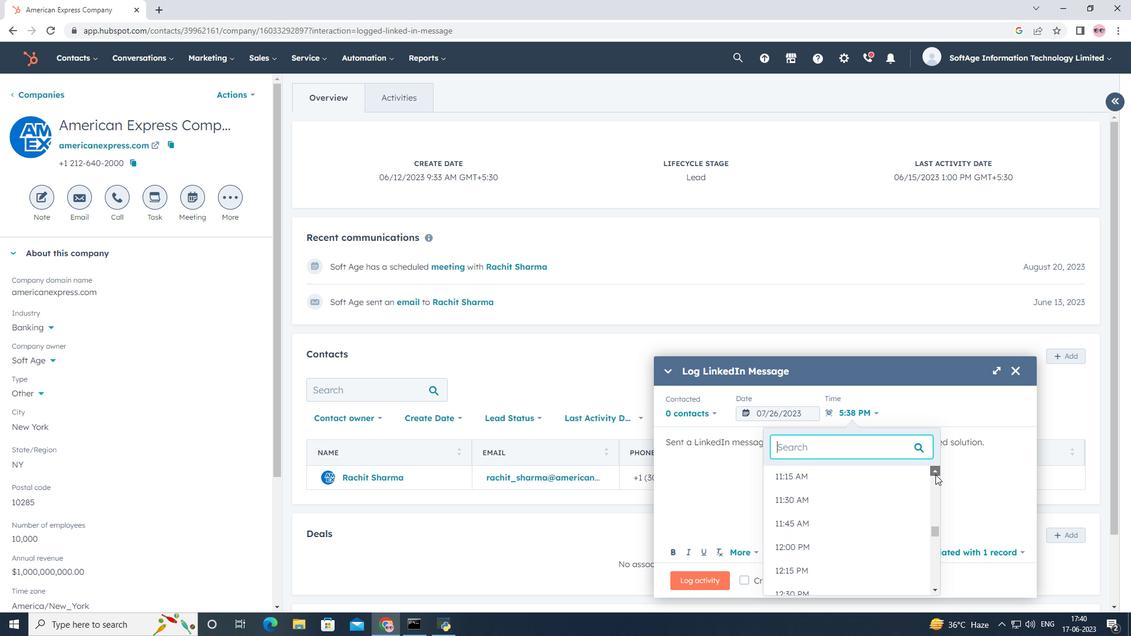 
Action: Mouse pressed left at (935, 474)
Screenshot: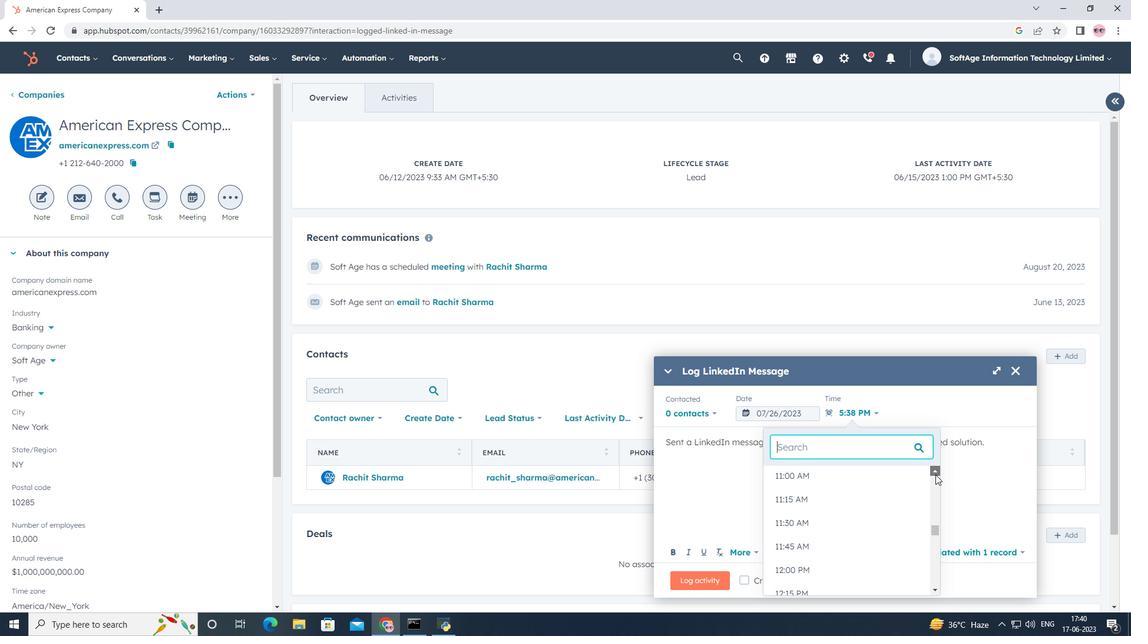 
Action: Mouse pressed left at (935, 474)
Screenshot: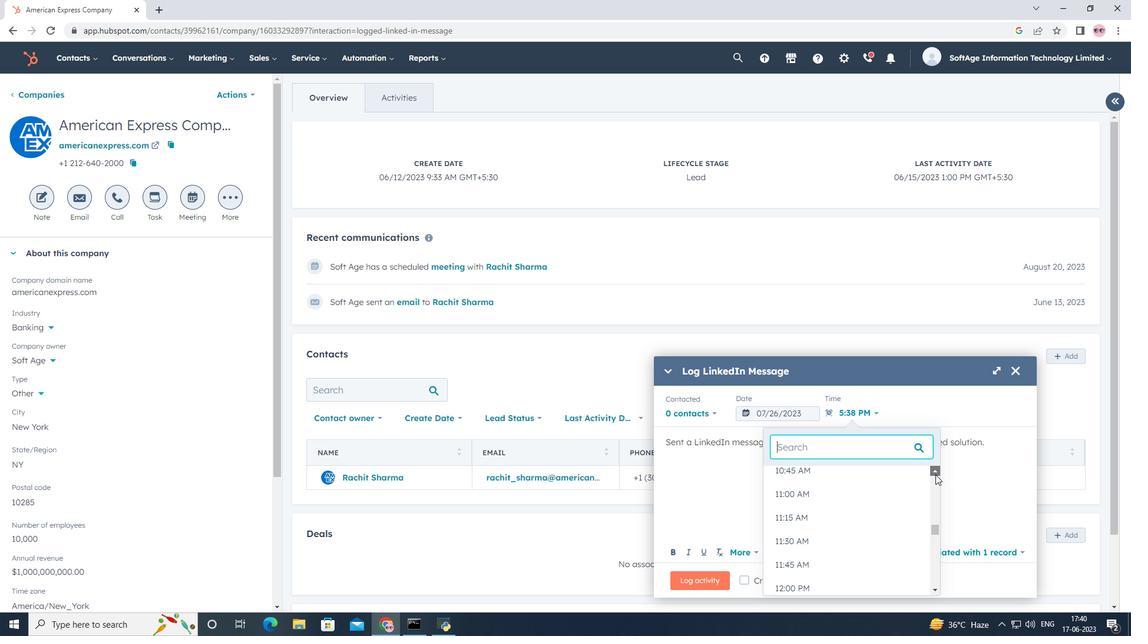 
Action: Mouse pressed left at (935, 474)
Screenshot: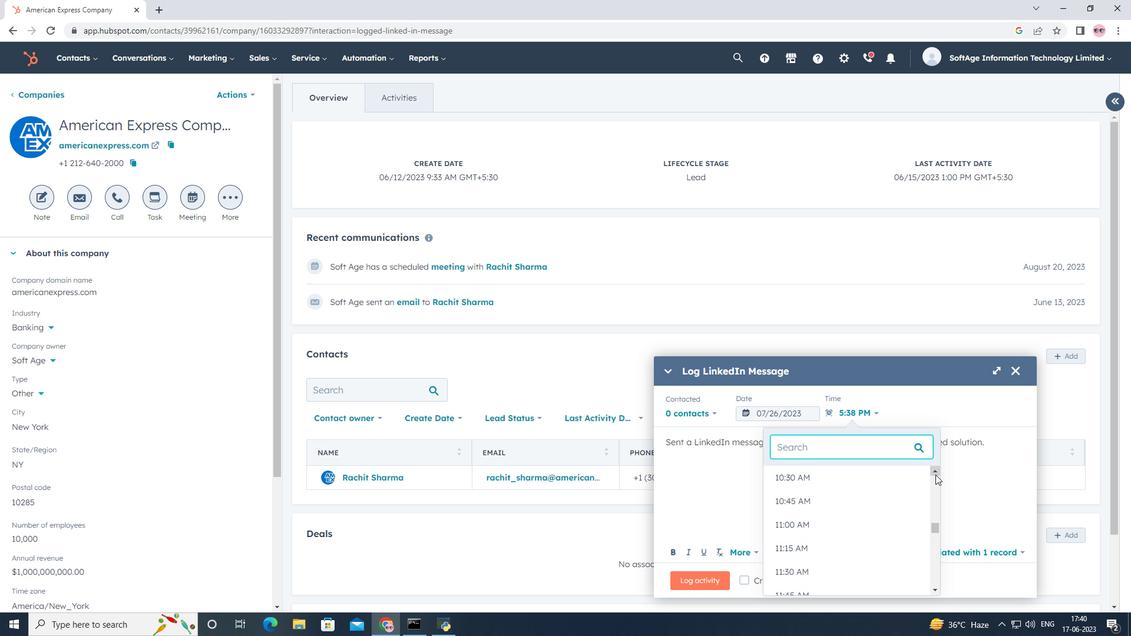 
Action: Mouse moved to (854, 504)
Screenshot: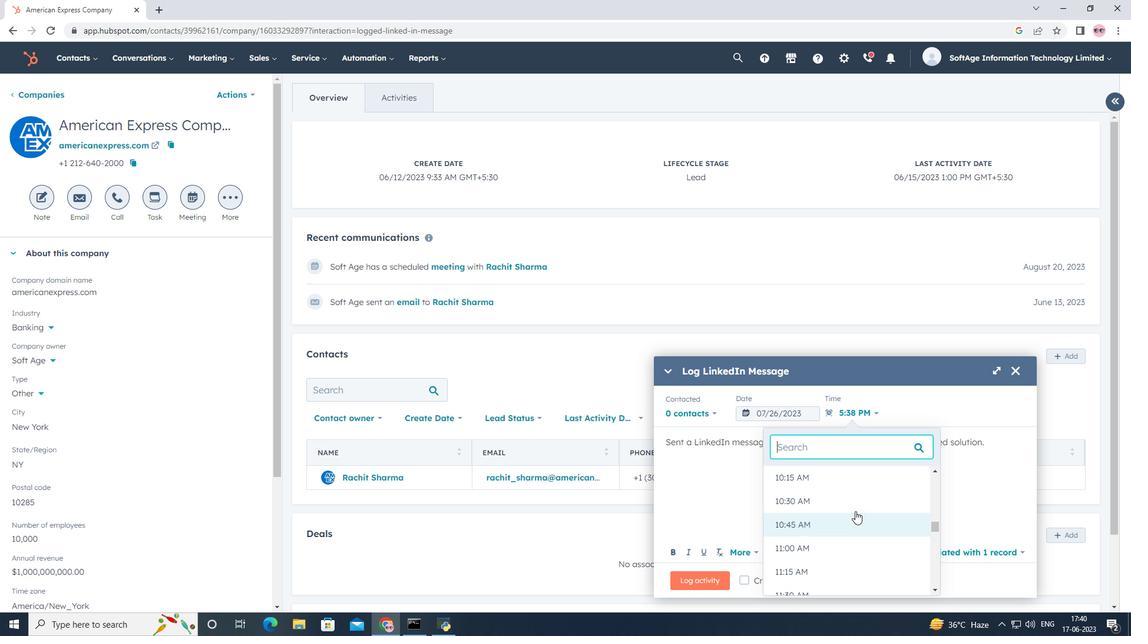 
Action: Mouse pressed left at (854, 504)
Screenshot: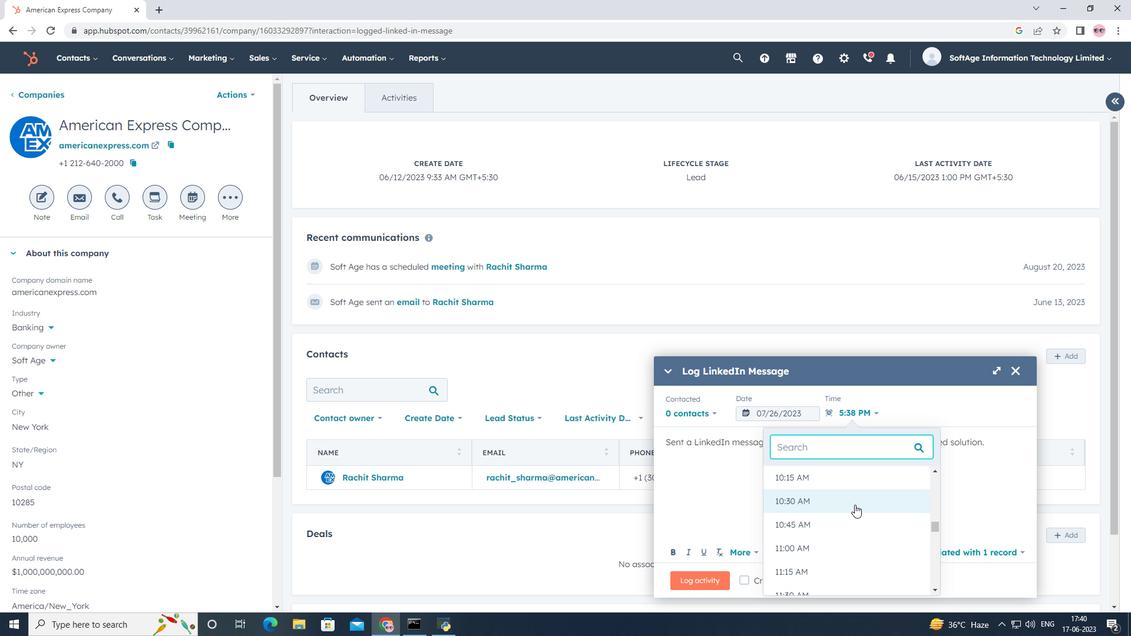
Action: Mouse moved to (706, 418)
Screenshot: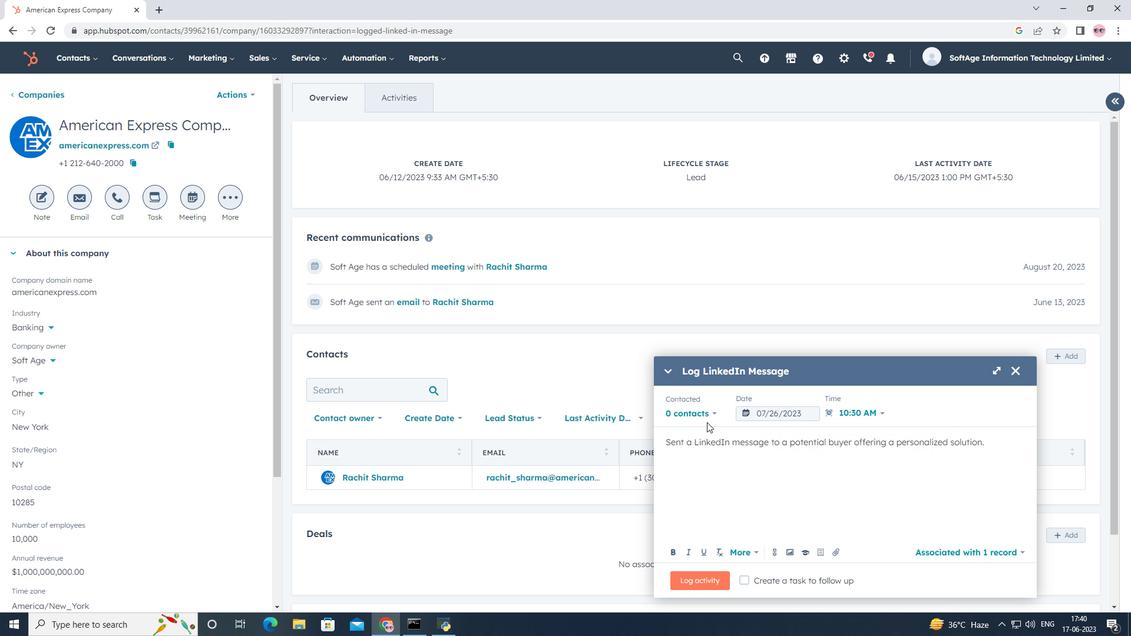 
Action: Mouse pressed left at (706, 418)
Screenshot: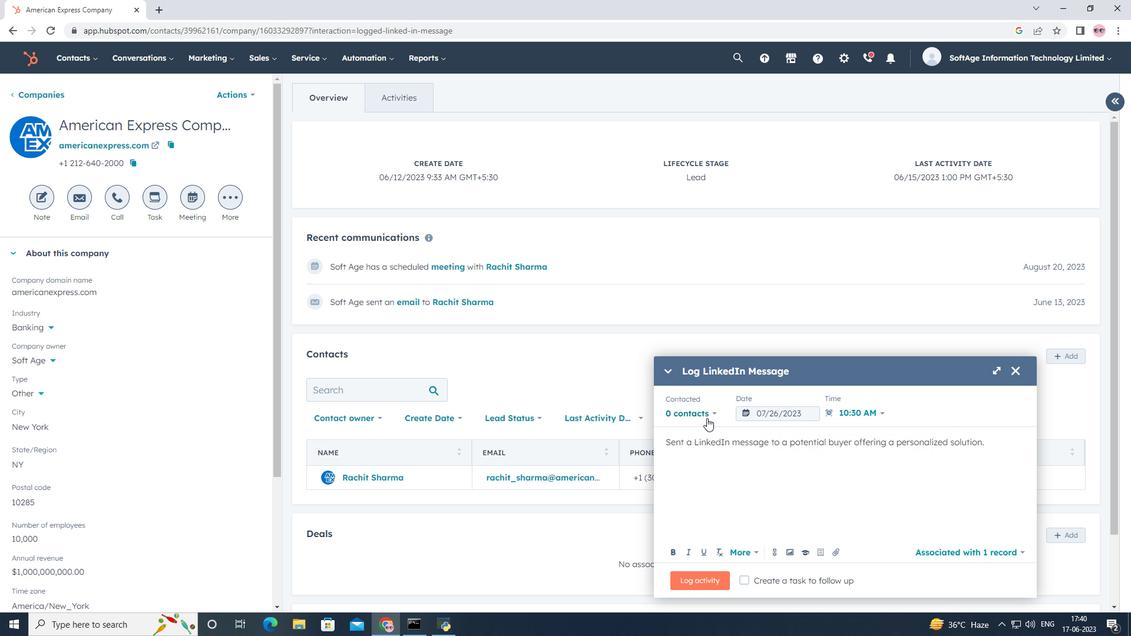 
Action: Mouse moved to (711, 468)
Screenshot: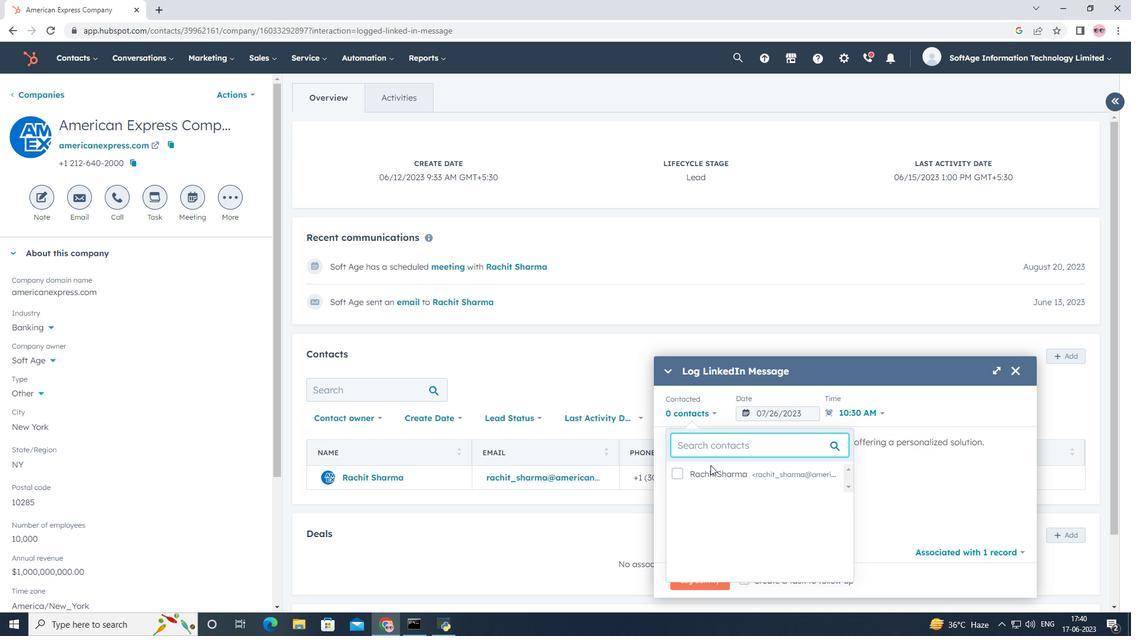 
Action: Mouse pressed left at (711, 468)
Screenshot: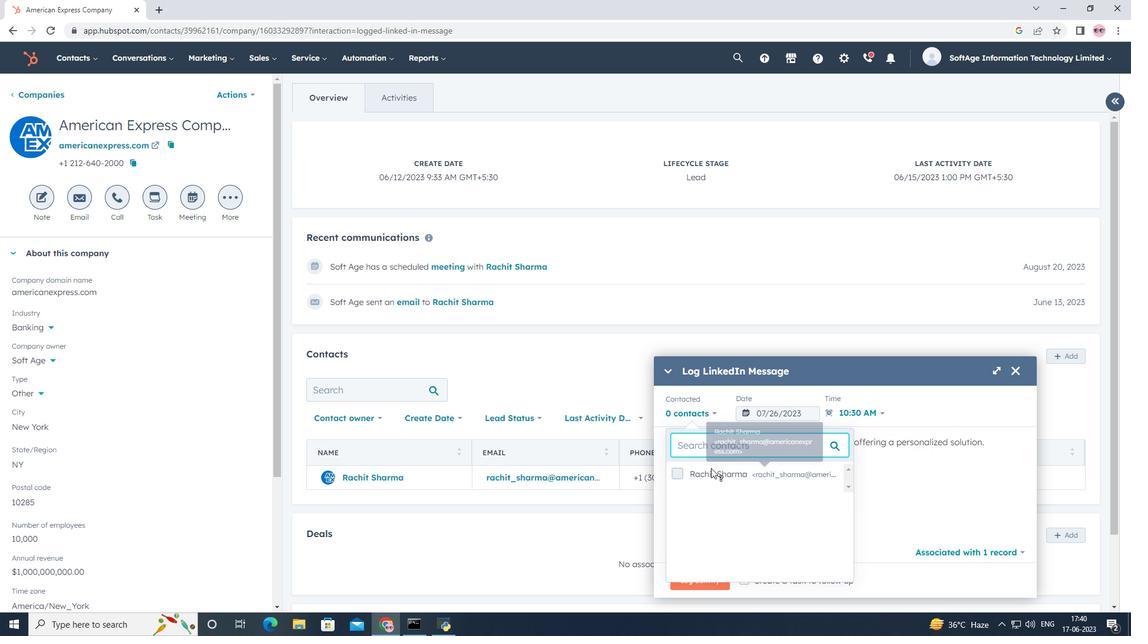
Action: Mouse moved to (914, 484)
Screenshot: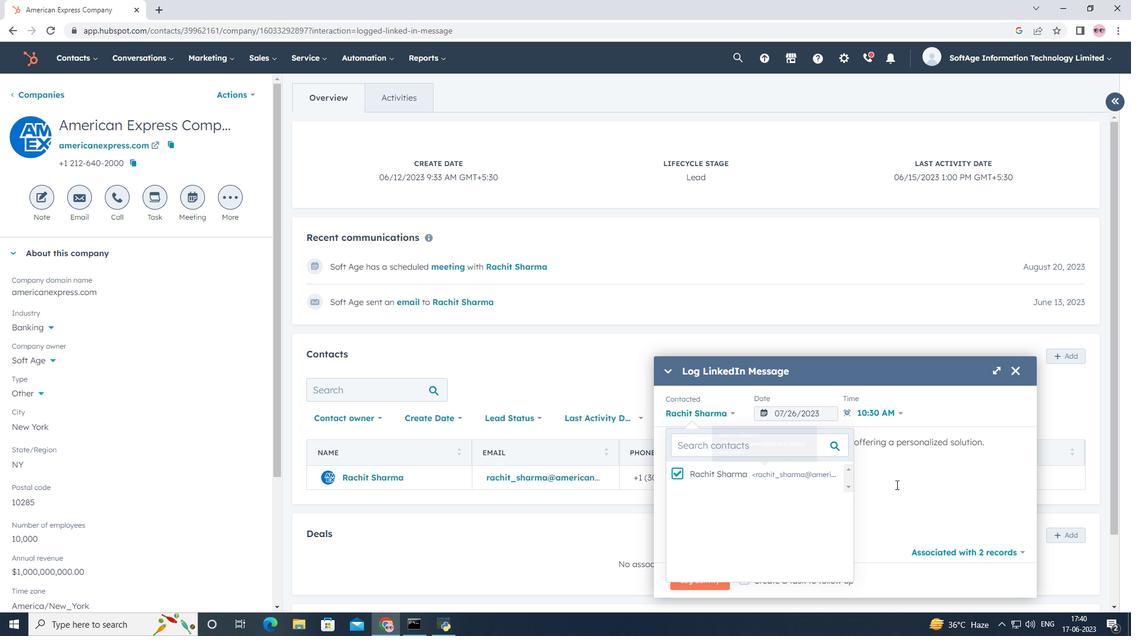 
Action: Mouse pressed left at (914, 484)
Screenshot: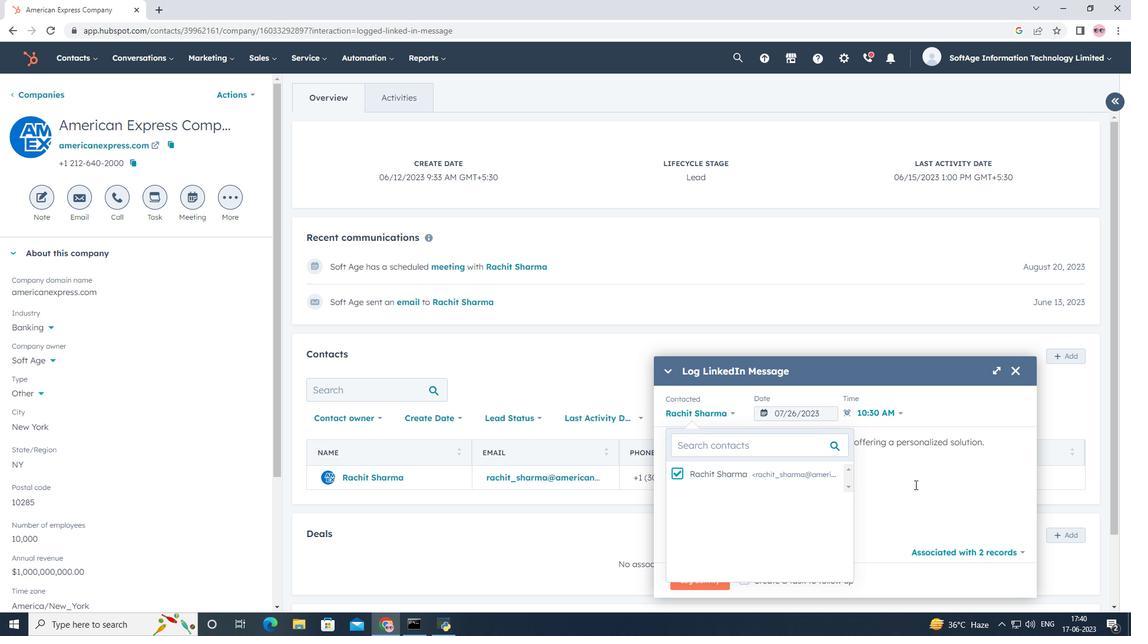 
Action: Mouse moved to (692, 580)
Screenshot: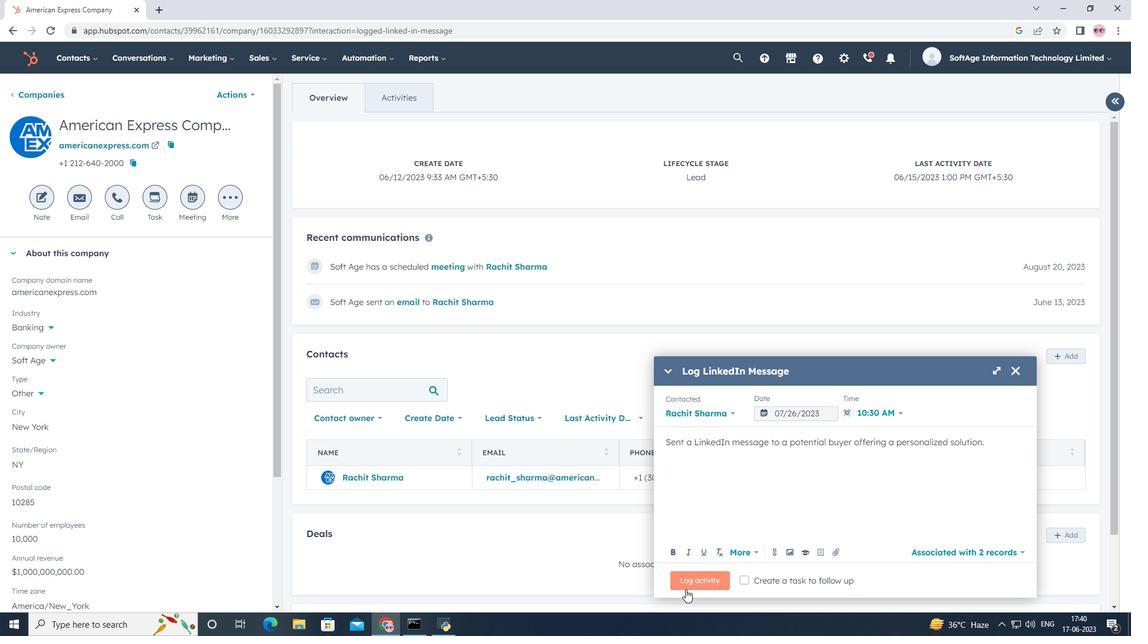 
Action: Mouse pressed left at (692, 580)
Screenshot: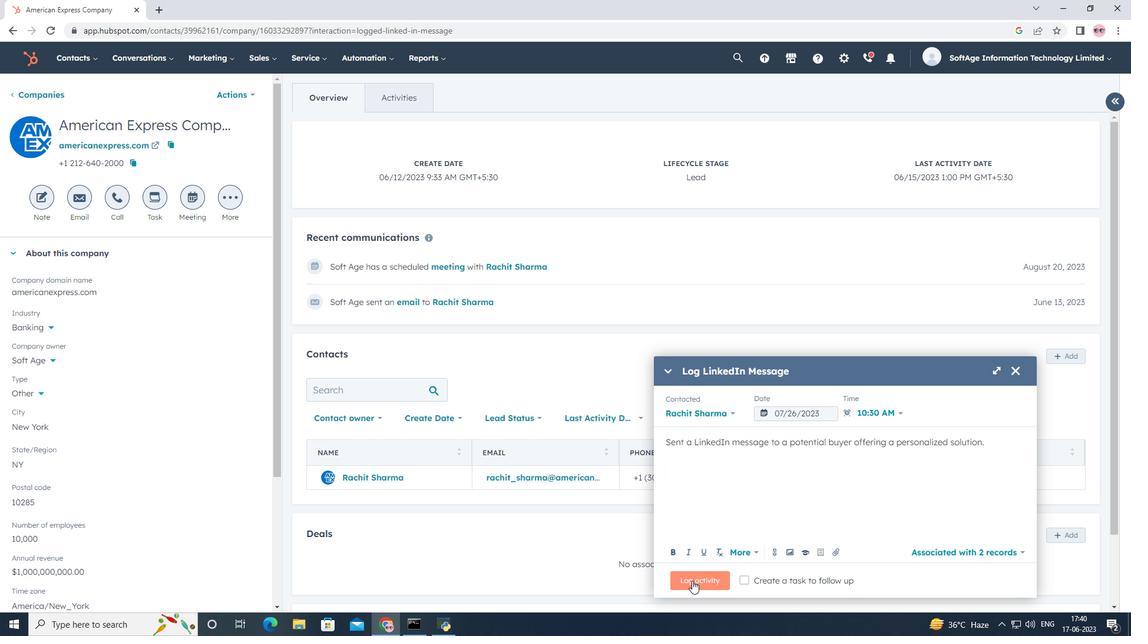 
